 Task: Look for space in Oer-Erkenschwick, Germany from 7th July, 2023 to 14th July, 2023 for 1 adult in price range Rs.6000 to Rs.14000. Place can be shared room with 1  bedroom having 1 bed and 1 bathroom. Property type can be house, flat, guest house, hotel. Amenities needed are: wifi, washing machine. Booking option can be shelf check-in. Required host language is English.
Action: Mouse moved to (399, 81)
Screenshot: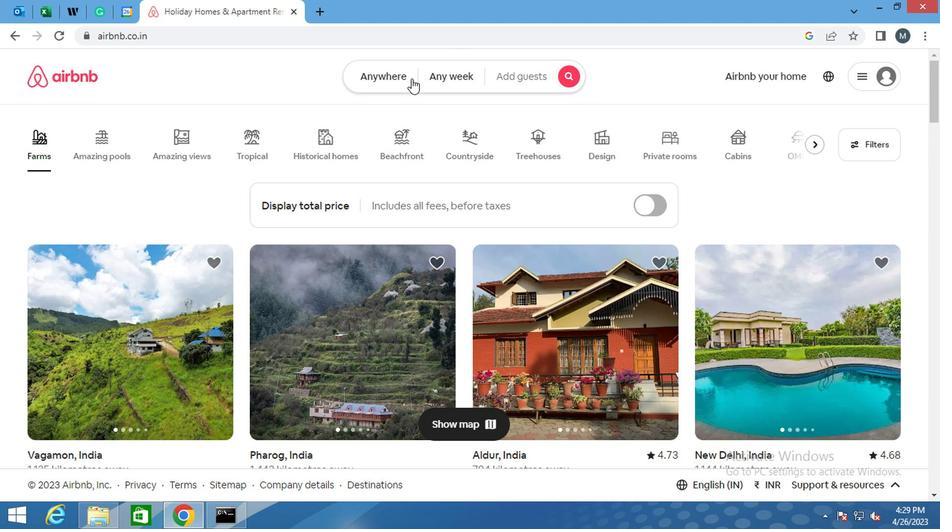 
Action: Mouse pressed left at (399, 81)
Screenshot: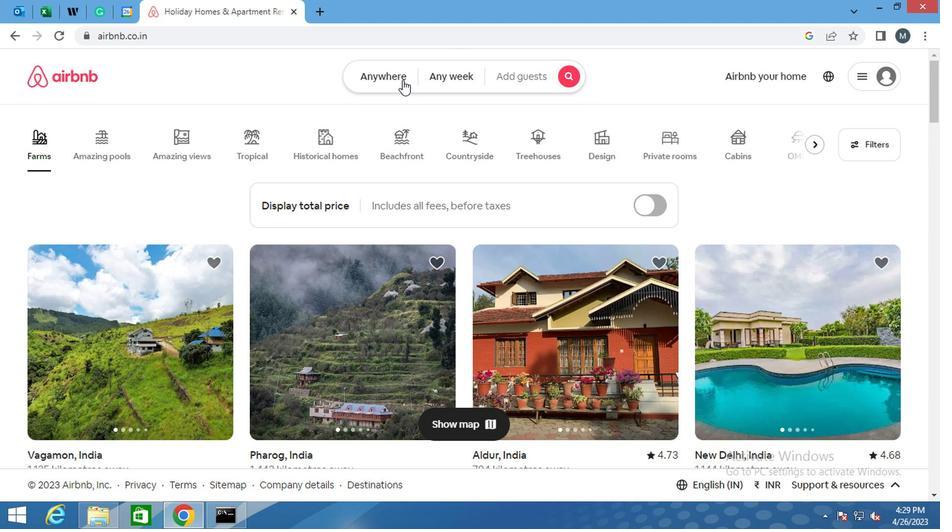 
Action: Mouse moved to (308, 130)
Screenshot: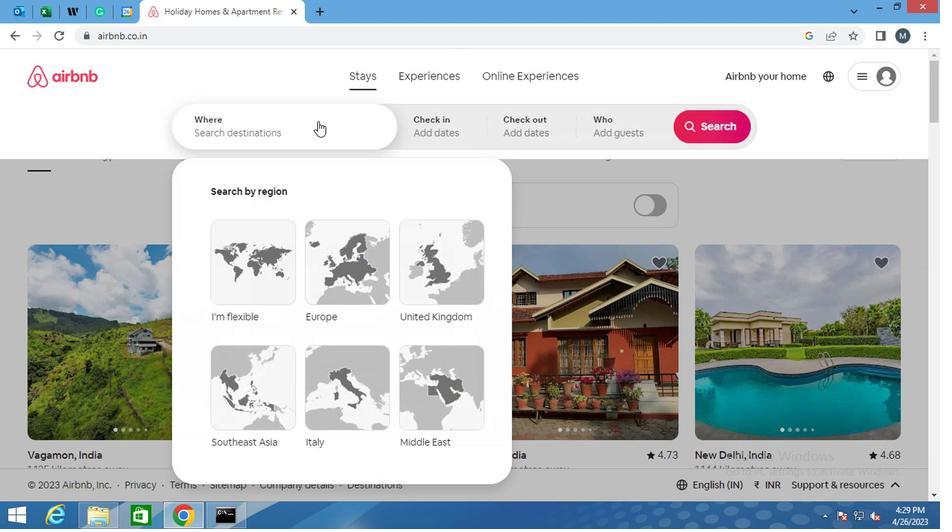 
Action: Mouse pressed left at (308, 130)
Screenshot: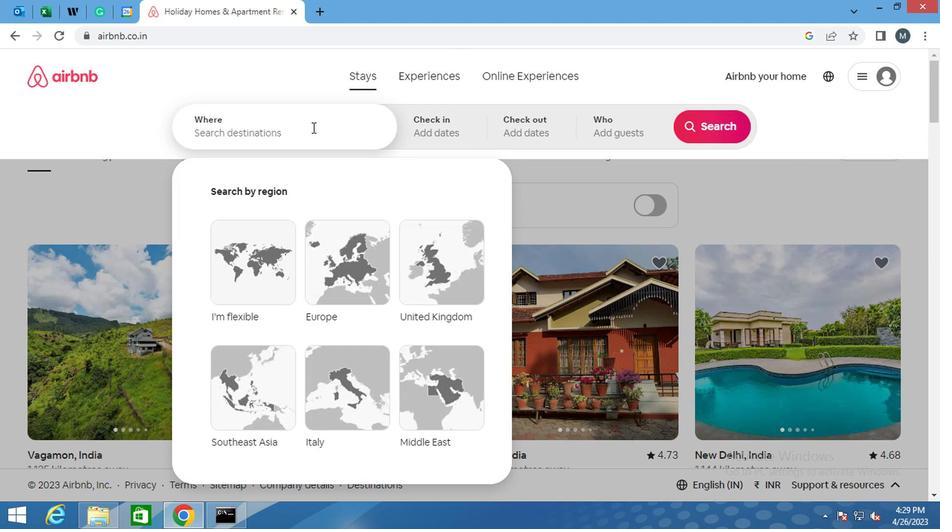 
Action: Mouse moved to (307, 130)
Screenshot: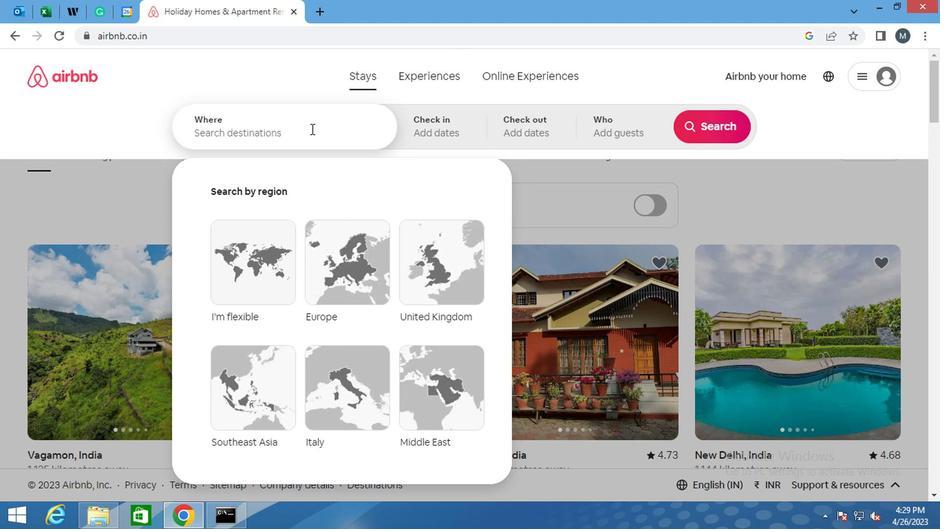 
Action: Key pressed <Key.shift>OER-<Key.shift>ERKENSCHWICK,<Key.space><Key.shift><Key.shift><Key.shift><Key.shift><Key.shift>GER
Screenshot: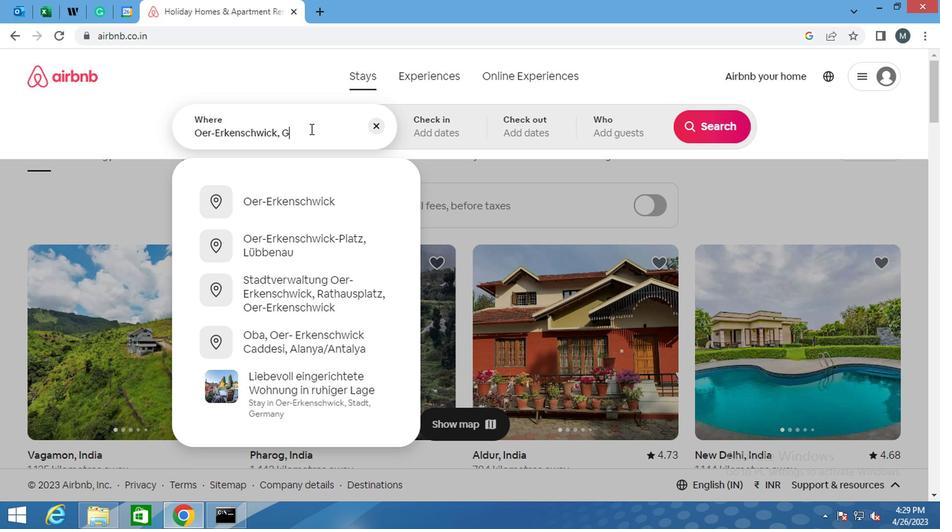 
Action: Mouse moved to (331, 205)
Screenshot: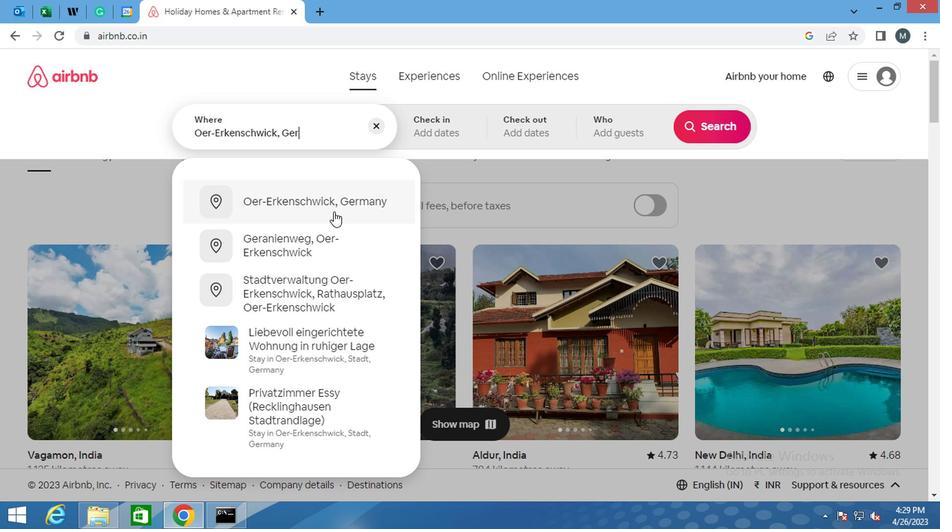 
Action: Mouse pressed left at (331, 205)
Screenshot: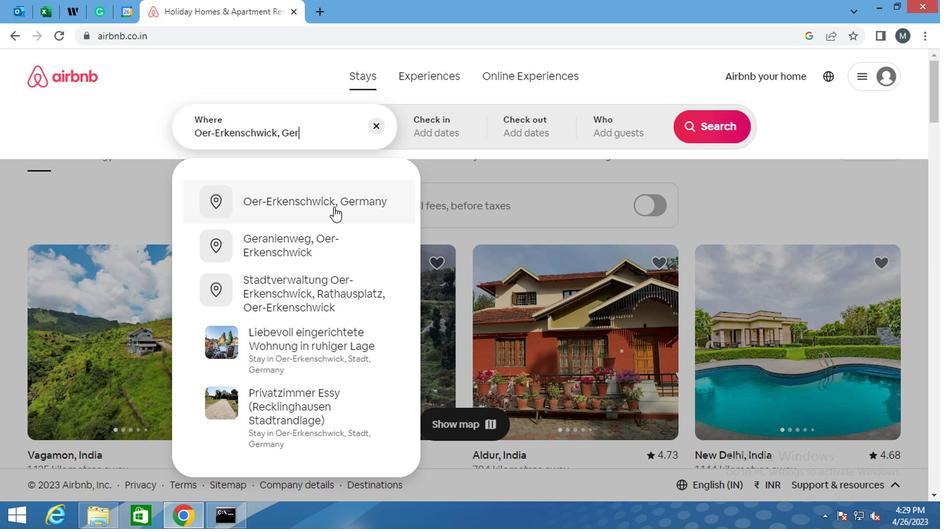 
Action: Mouse moved to (690, 239)
Screenshot: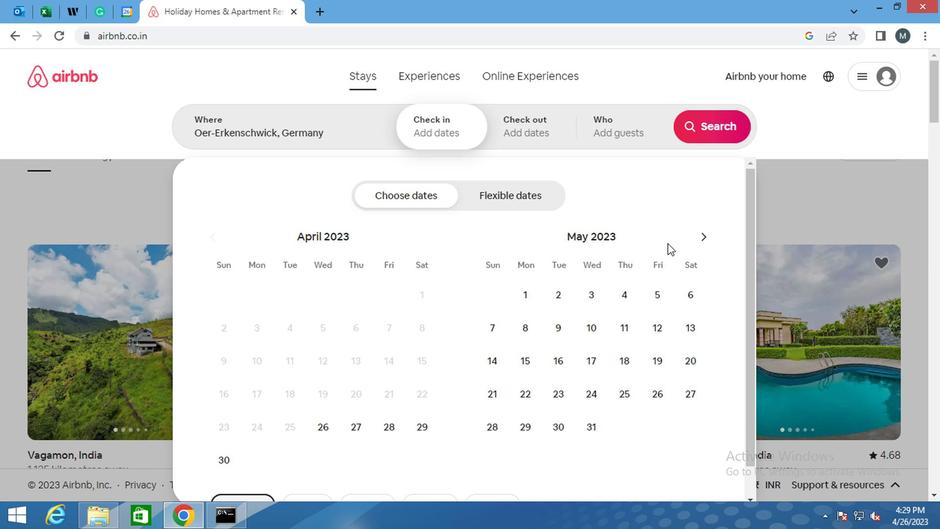 
Action: Mouse pressed left at (690, 239)
Screenshot: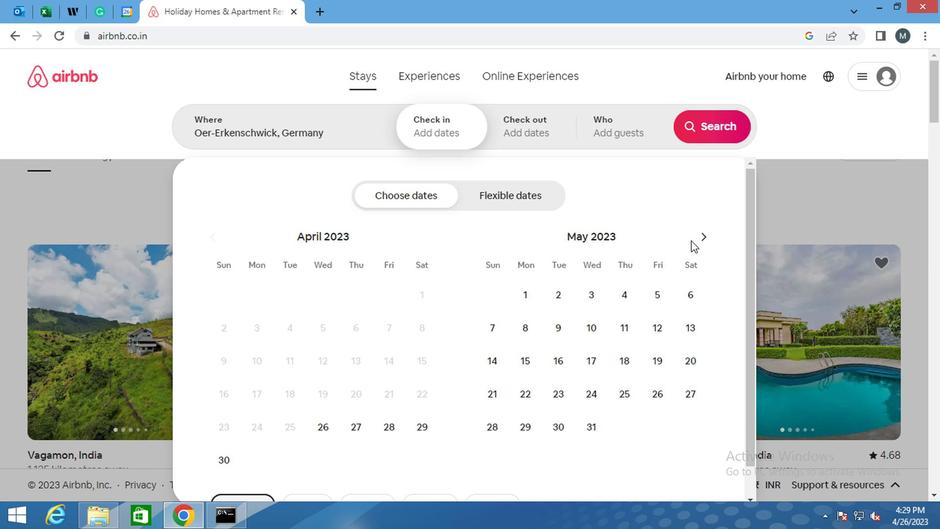 
Action: Mouse moved to (690, 240)
Screenshot: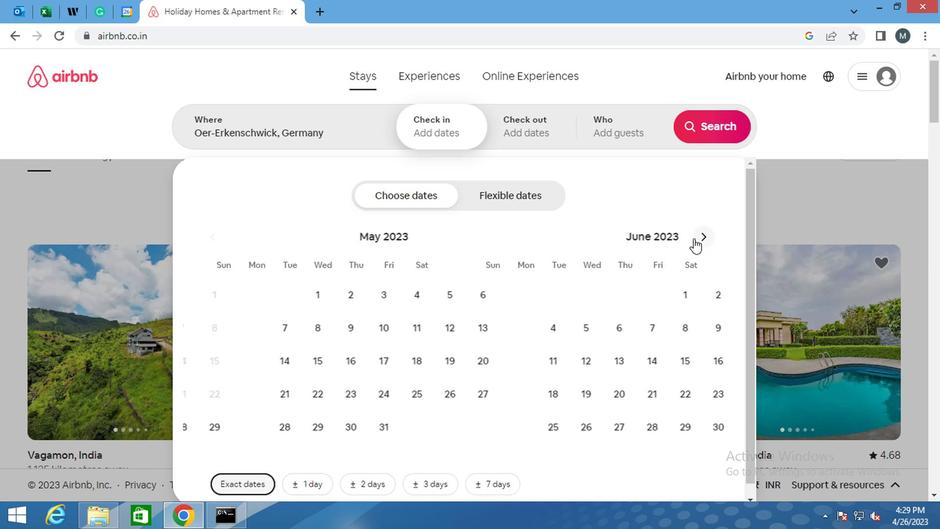 
Action: Mouse pressed left at (690, 240)
Screenshot: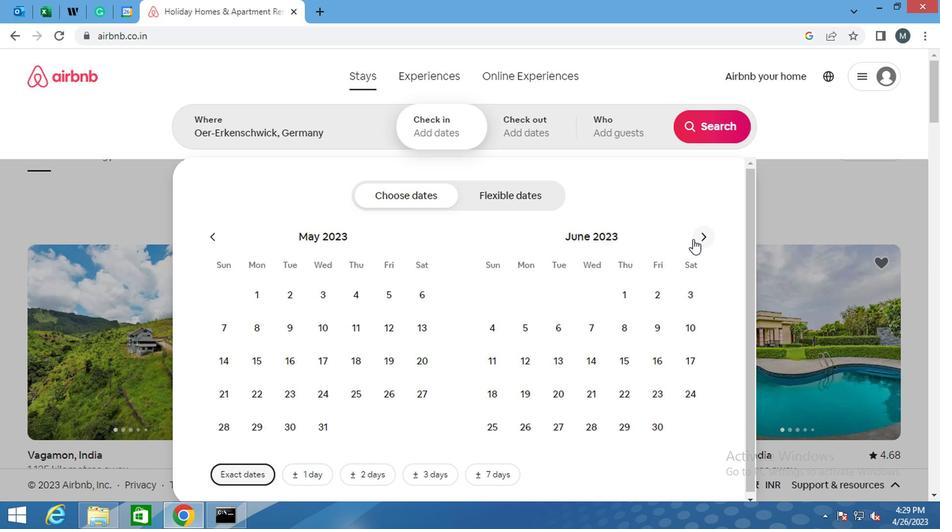 
Action: Mouse moved to (694, 237)
Screenshot: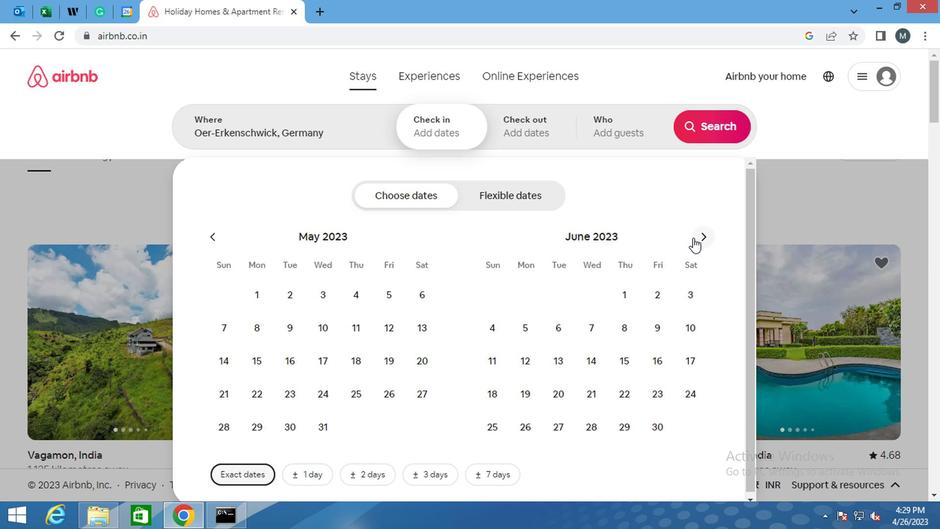 
Action: Mouse pressed left at (694, 237)
Screenshot: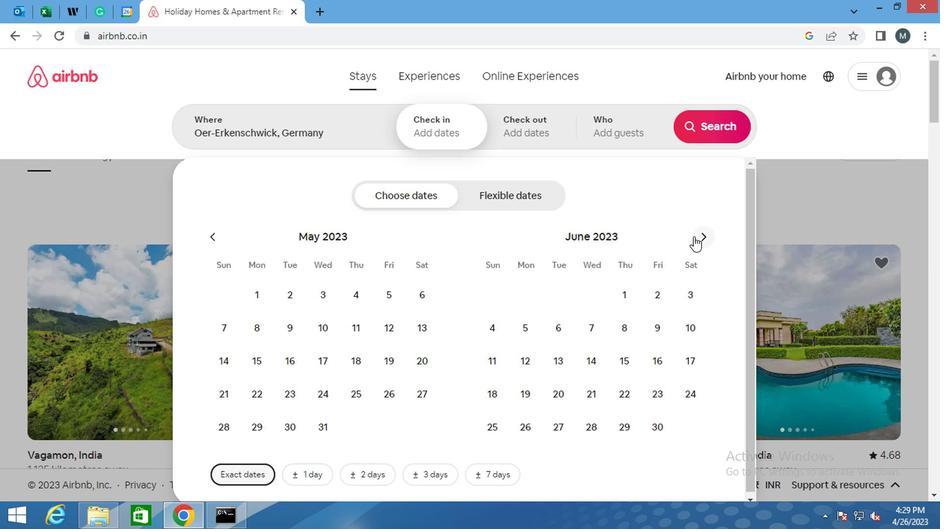 
Action: Mouse moved to (667, 325)
Screenshot: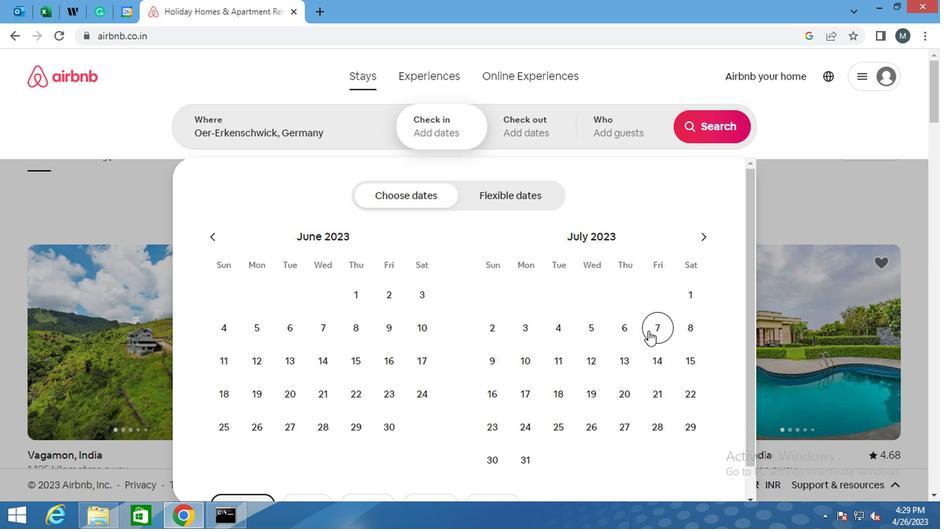 
Action: Mouse pressed left at (667, 325)
Screenshot: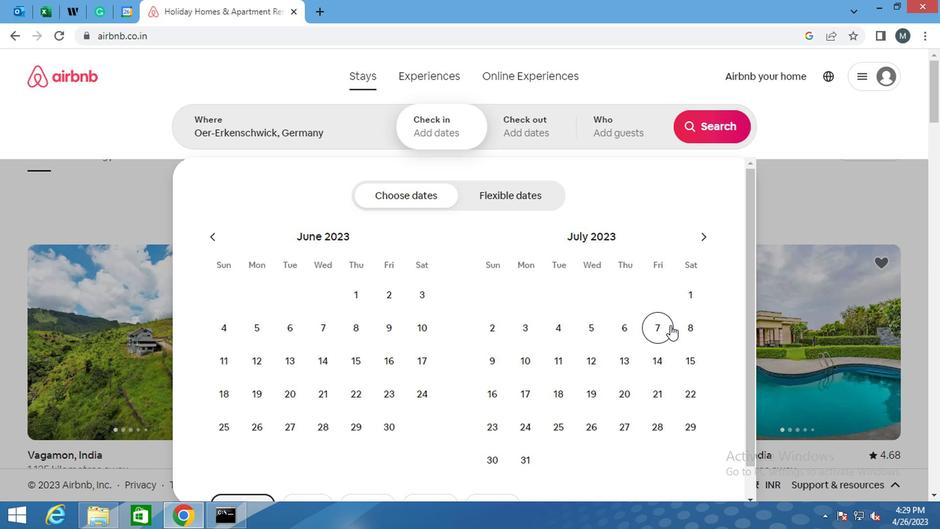 
Action: Mouse moved to (651, 357)
Screenshot: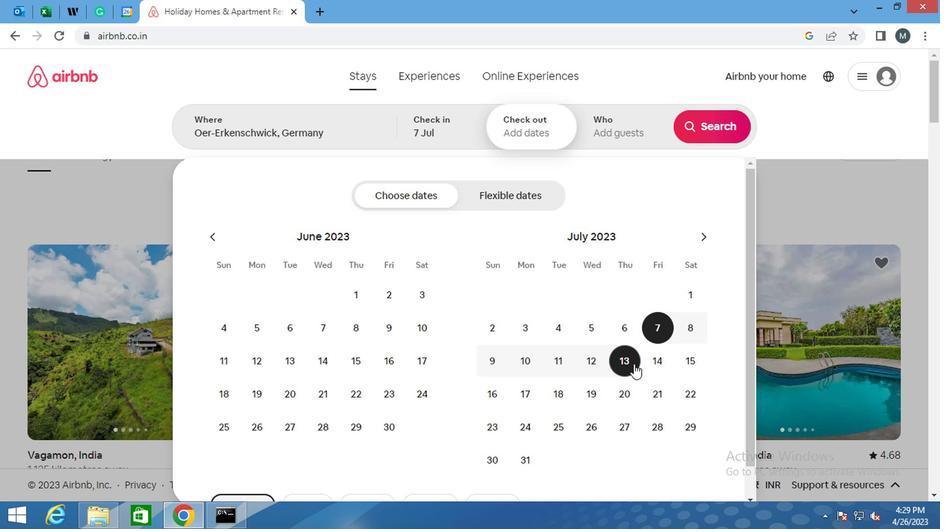 
Action: Mouse pressed left at (651, 357)
Screenshot: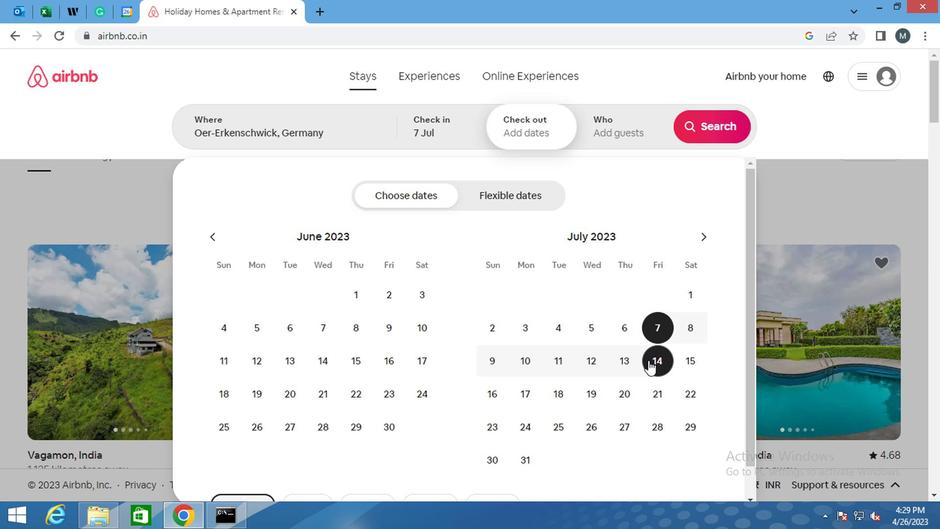 
Action: Mouse moved to (625, 124)
Screenshot: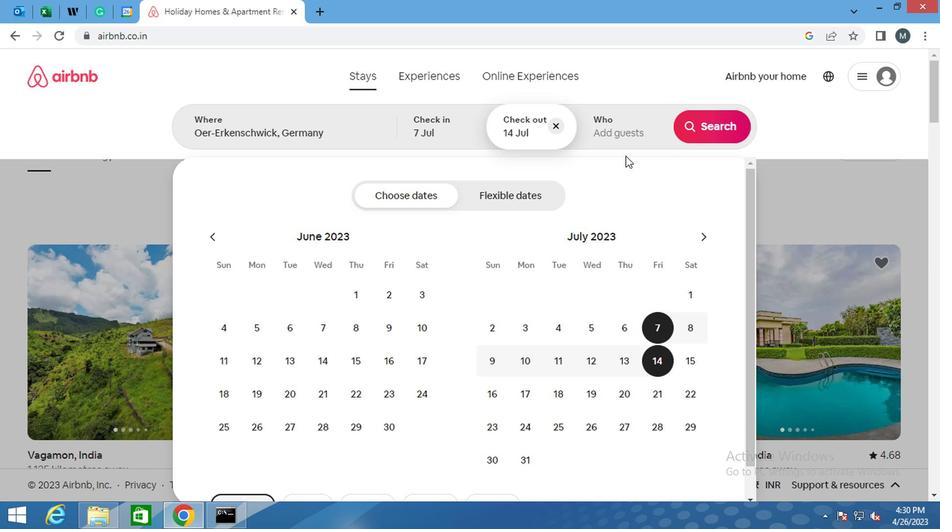 
Action: Mouse pressed left at (625, 124)
Screenshot: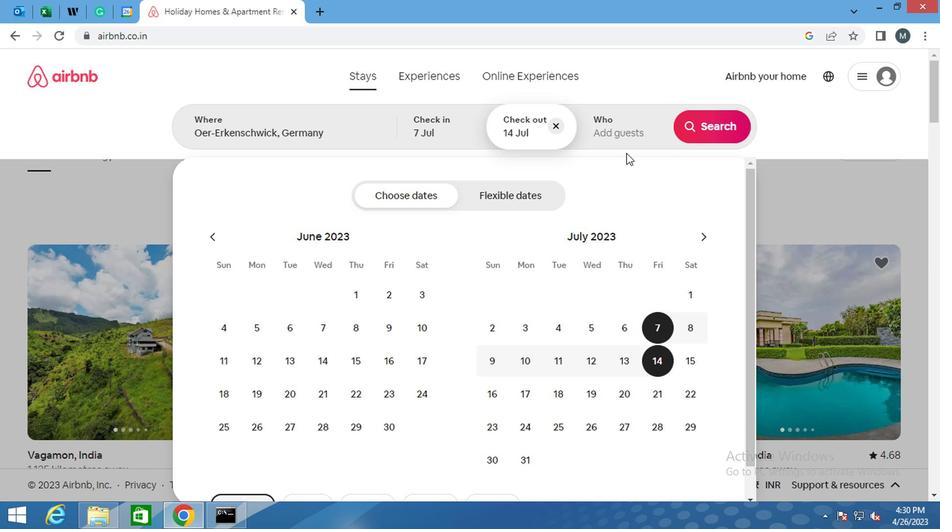 
Action: Mouse moved to (704, 198)
Screenshot: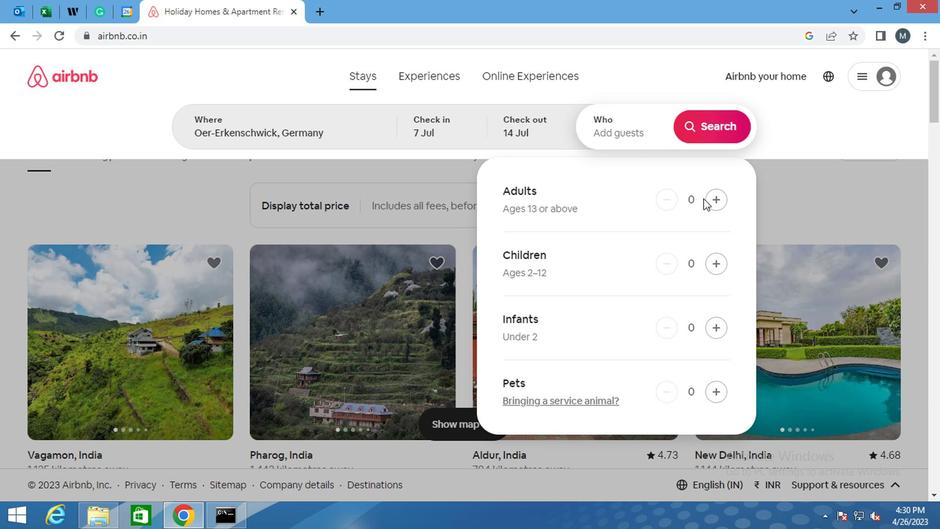 
Action: Mouse pressed left at (704, 198)
Screenshot: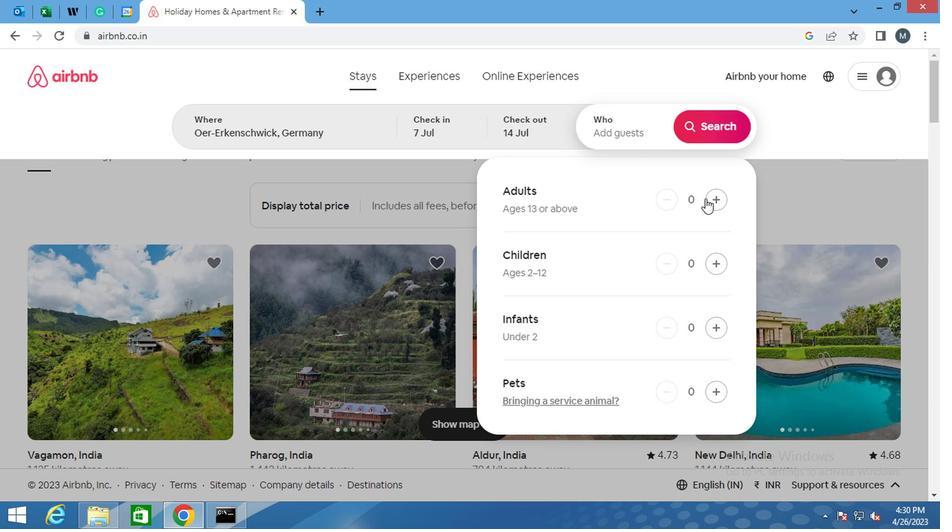 
Action: Mouse moved to (709, 132)
Screenshot: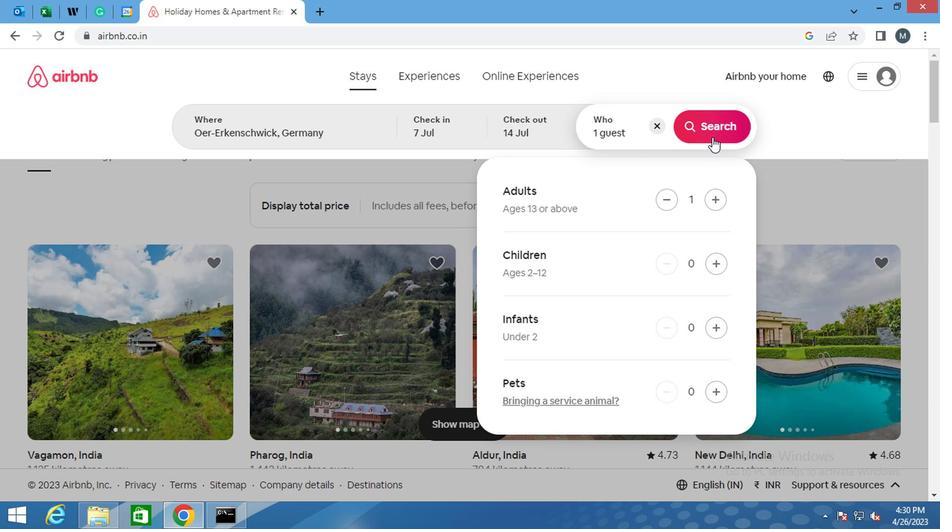 
Action: Mouse pressed left at (709, 132)
Screenshot: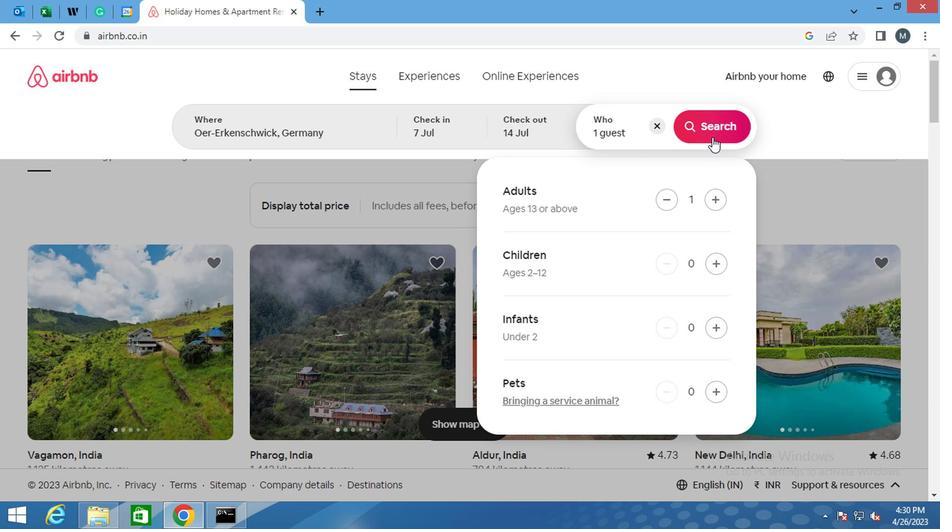 
Action: Mouse moved to (875, 144)
Screenshot: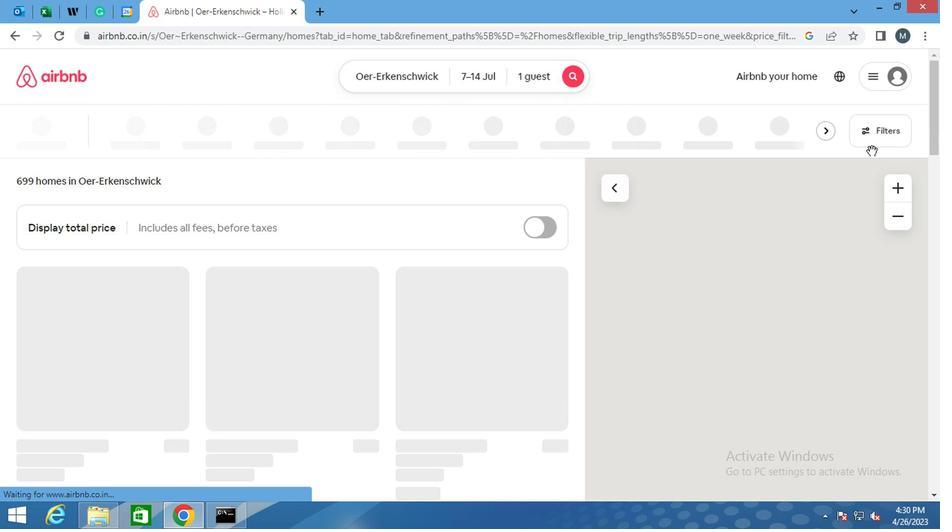 
Action: Mouse pressed left at (875, 144)
Screenshot: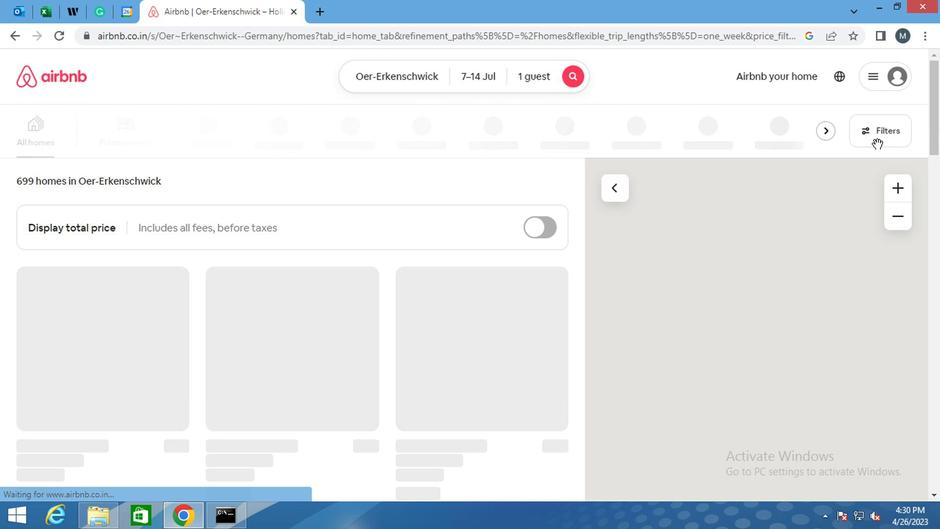 
Action: Mouse moved to (341, 313)
Screenshot: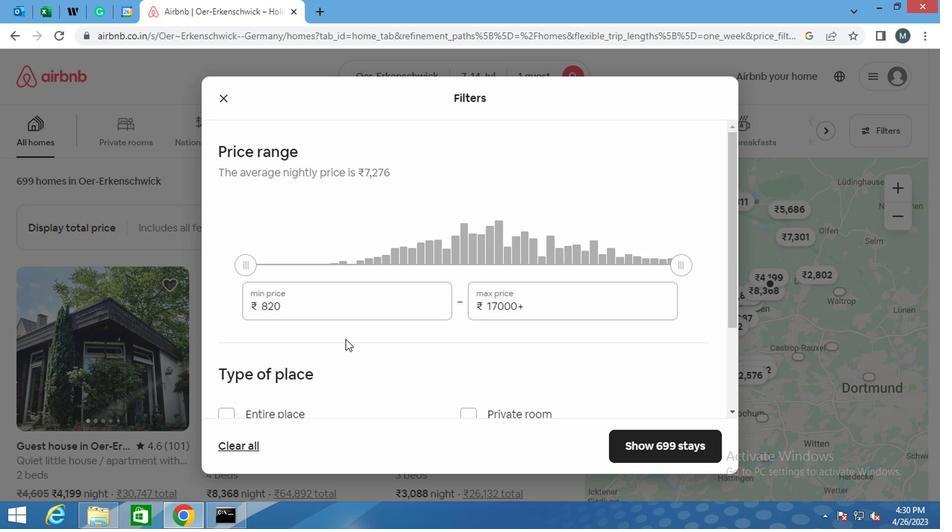 
Action: Mouse pressed left at (341, 313)
Screenshot: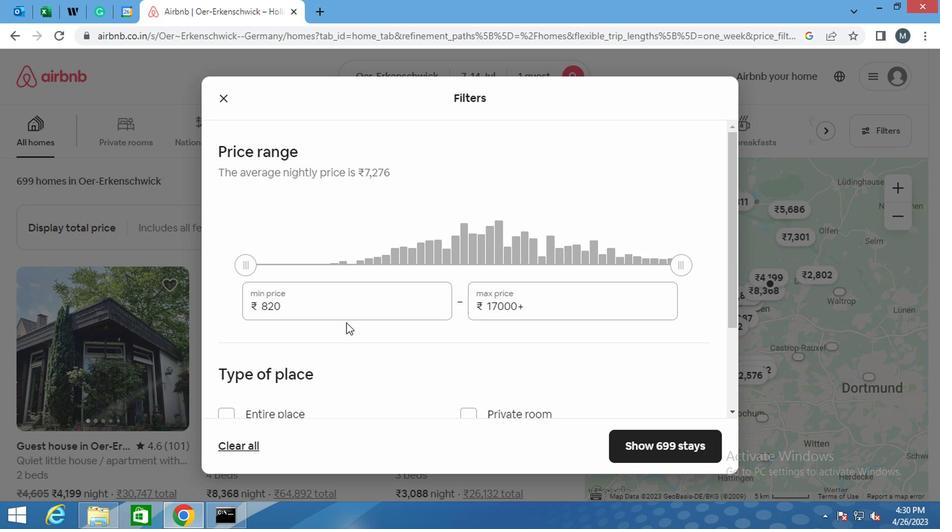 
Action: Key pressed <Key.backspace>
Screenshot: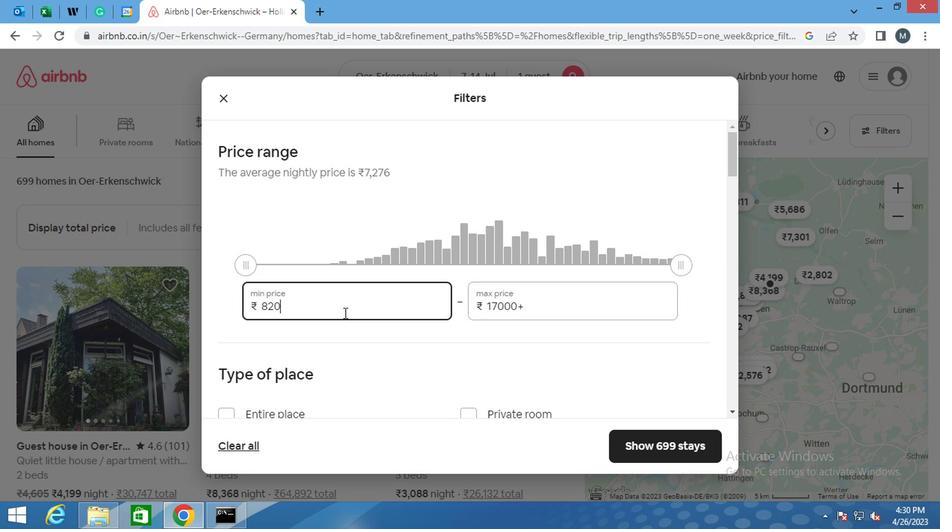 
Action: Mouse moved to (340, 313)
Screenshot: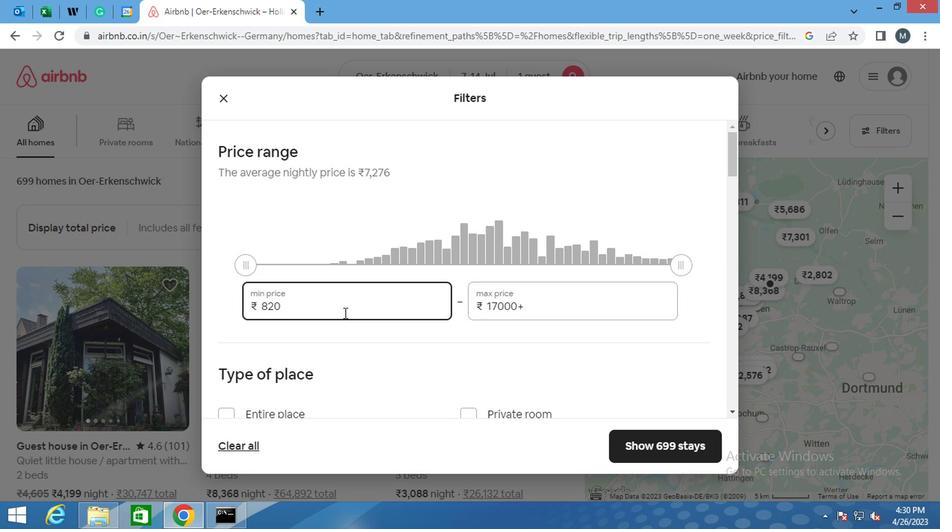 
Action: Key pressed <Key.backspace>
Screenshot: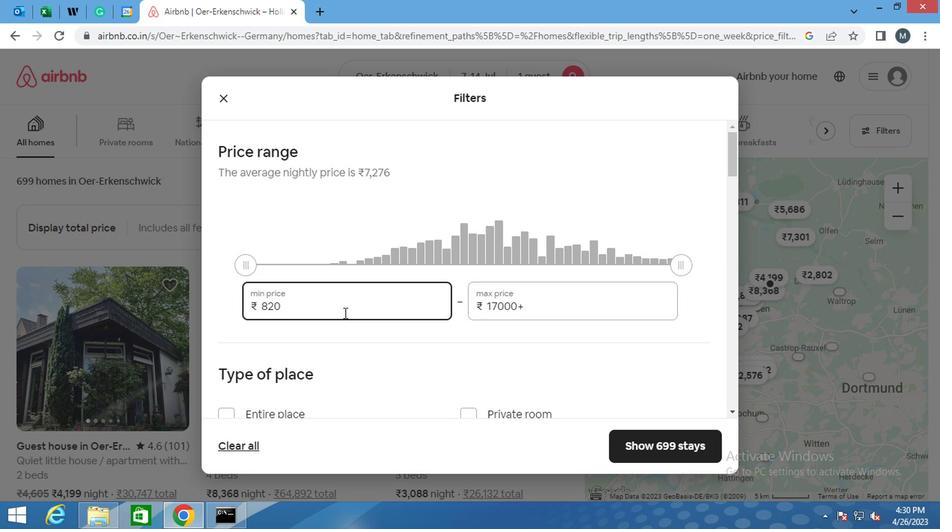 
Action: Mouse moved to (340, 316)
Screenshot: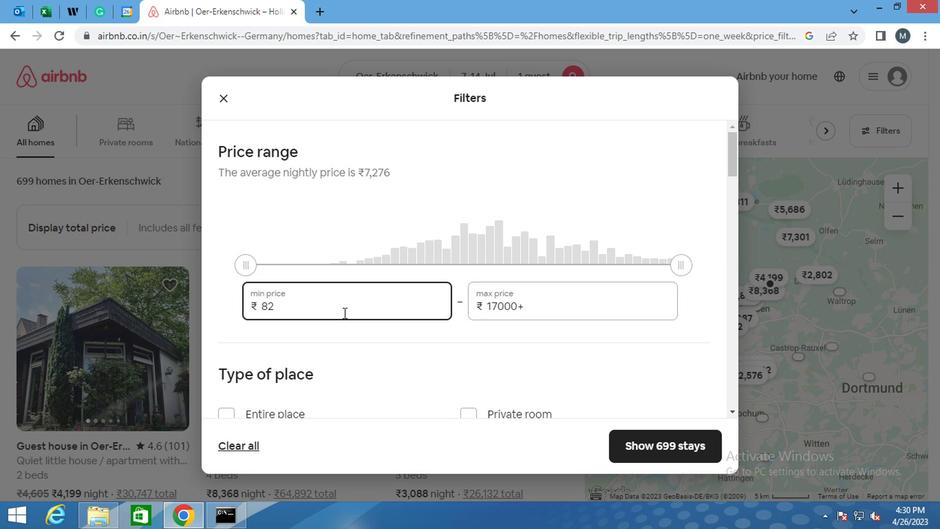 
Action: Key pressed <Key.backspace>
Screenshot: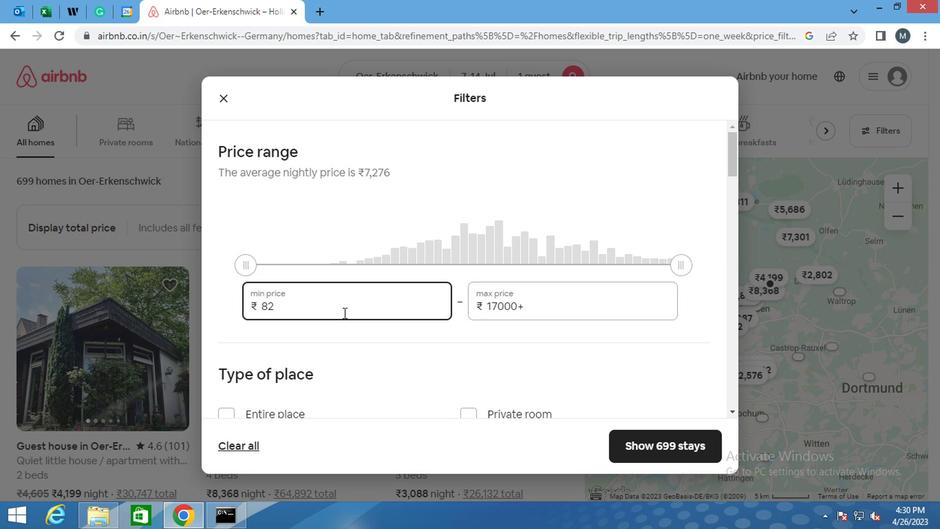 
Action: Mouse moved to (340, 320)
Screenshot: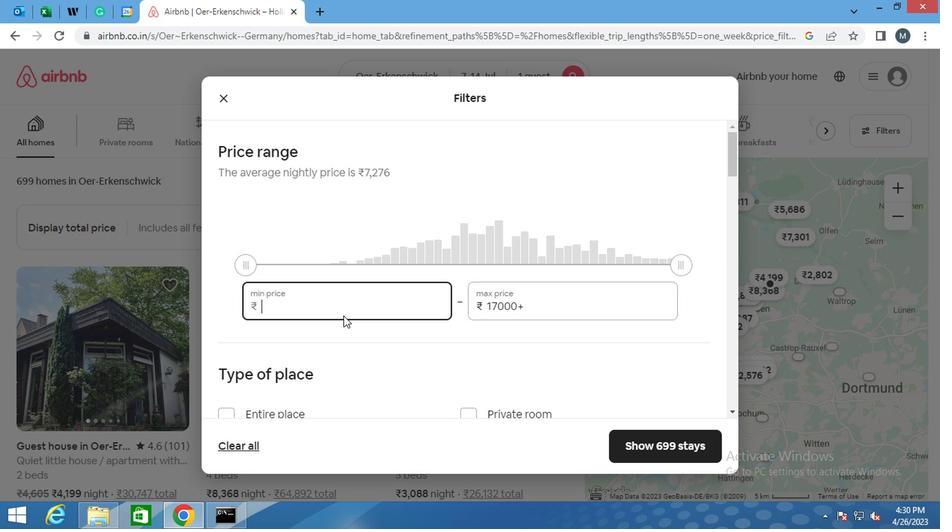 
Action: Key pressed 600
Screenshot: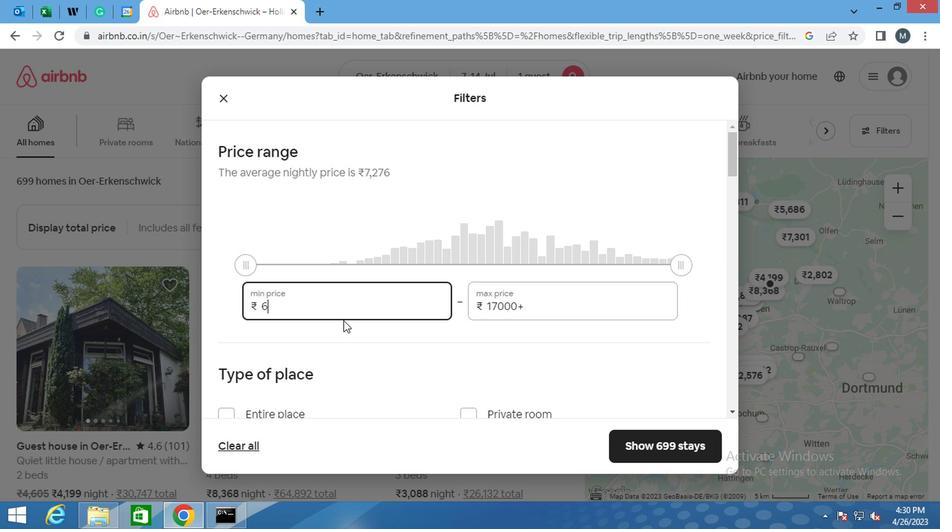 
Action: Mouse moved to (357, 322)
Screenshot: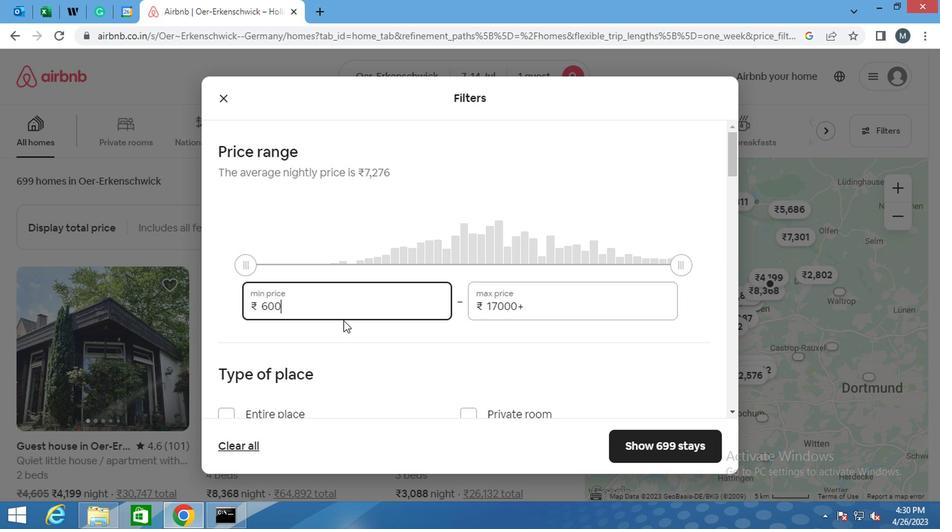 
Action: Key pressed 0
Screenshot: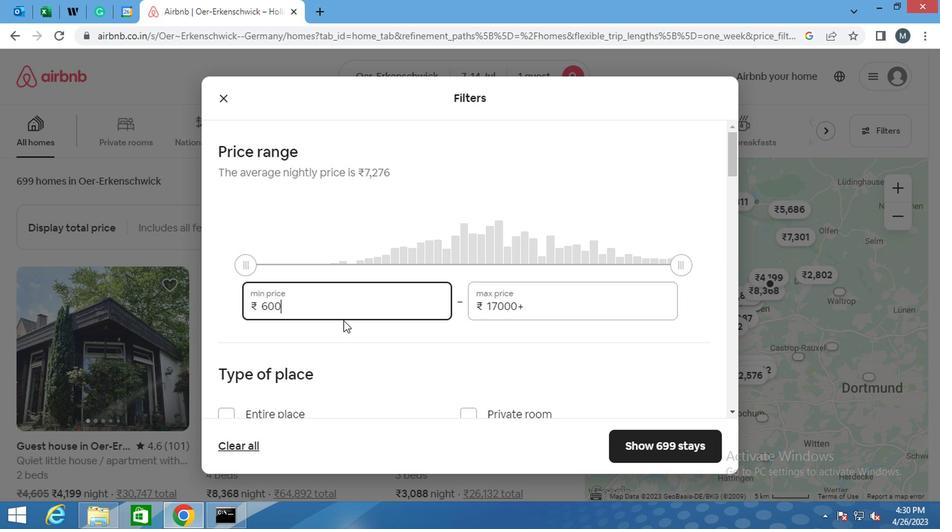 
Action: Mouse moved to (562, 309)
Screenshot: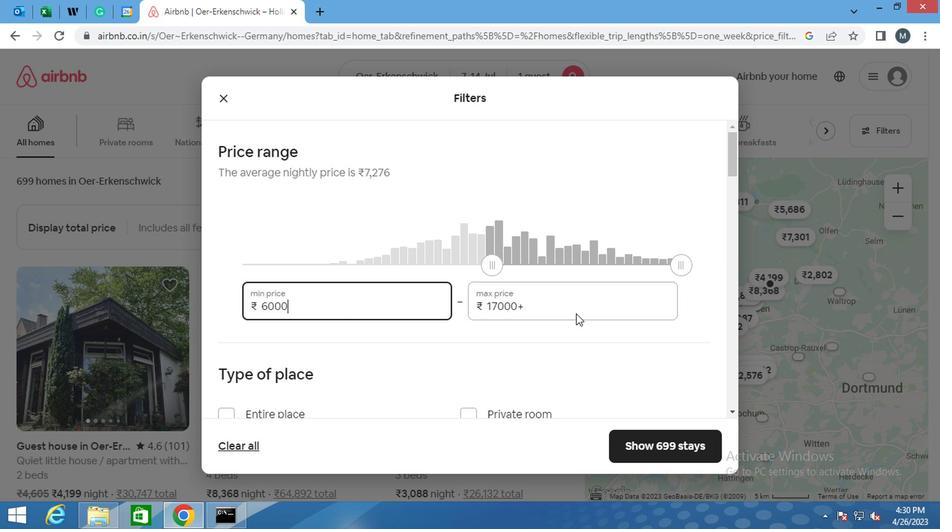 
Action: Mouse pressed left at (562, 309)
Screenshot: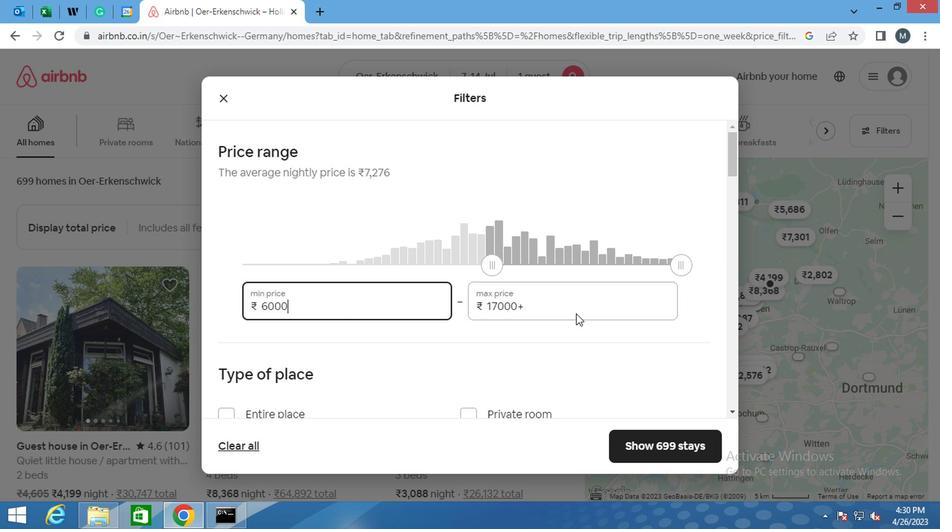 
Action: Mouse moved to (558, 309)
Screenshot: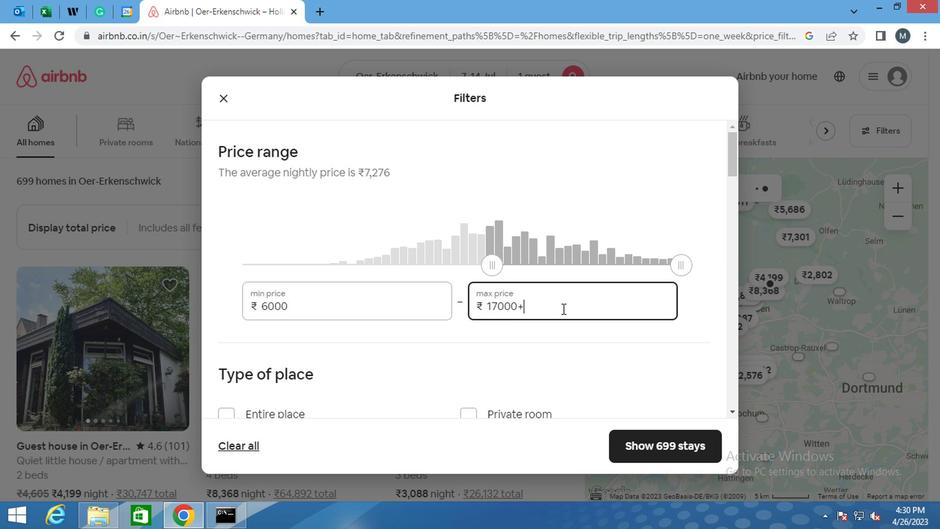 
Action: Key pressed <Key.backspace>
Screenshot: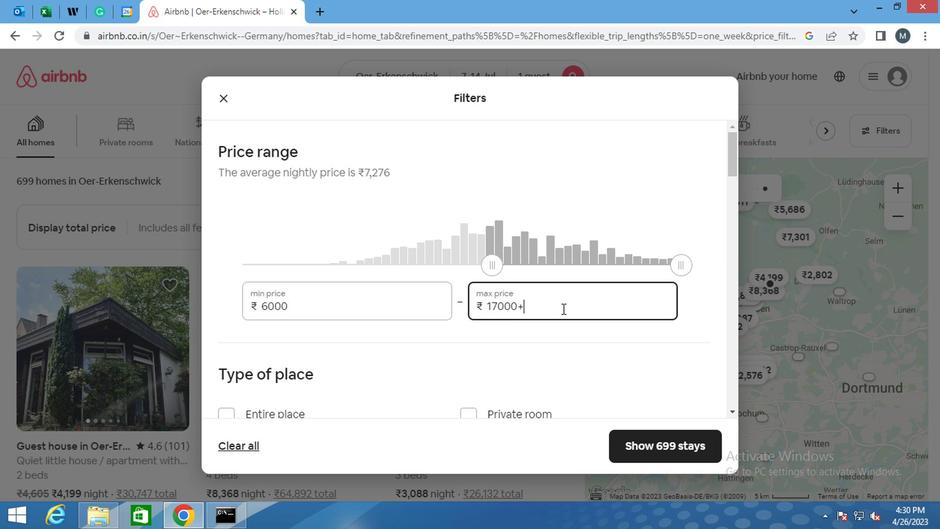 
Action: Mouse moved to (550, 312)
Screenshot: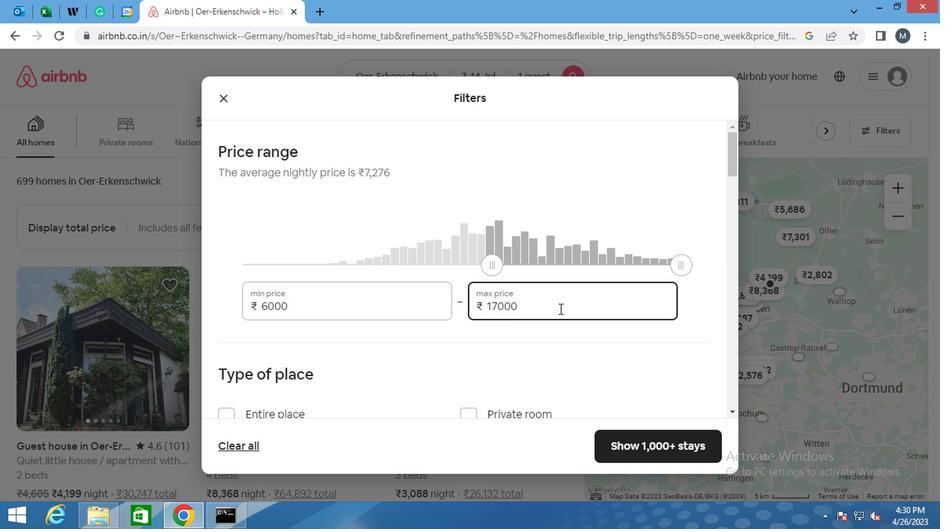 
Action: Key pressed <Key.backspace><Key.backspace><Key.backspace><Key.backspace><Key.backspace>
Screenshot: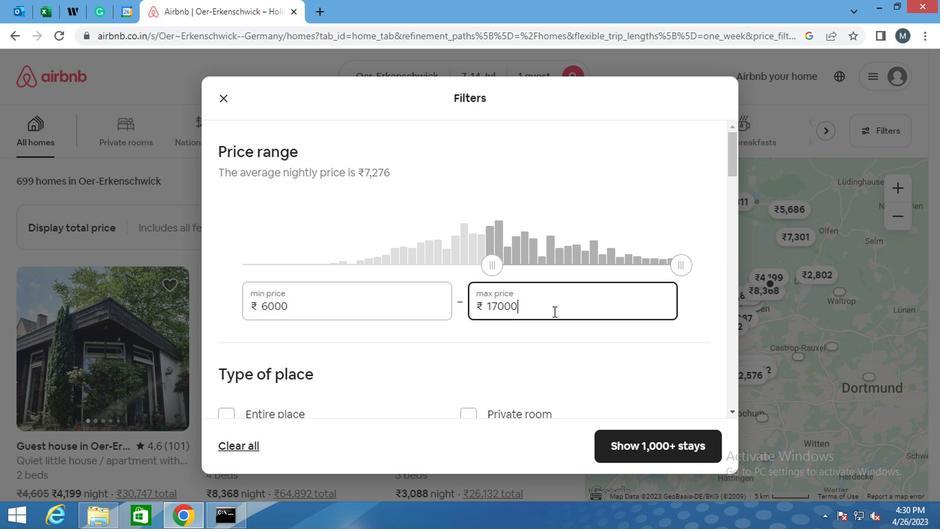
Action: Mouse moved to (546, 312)
Screenshot: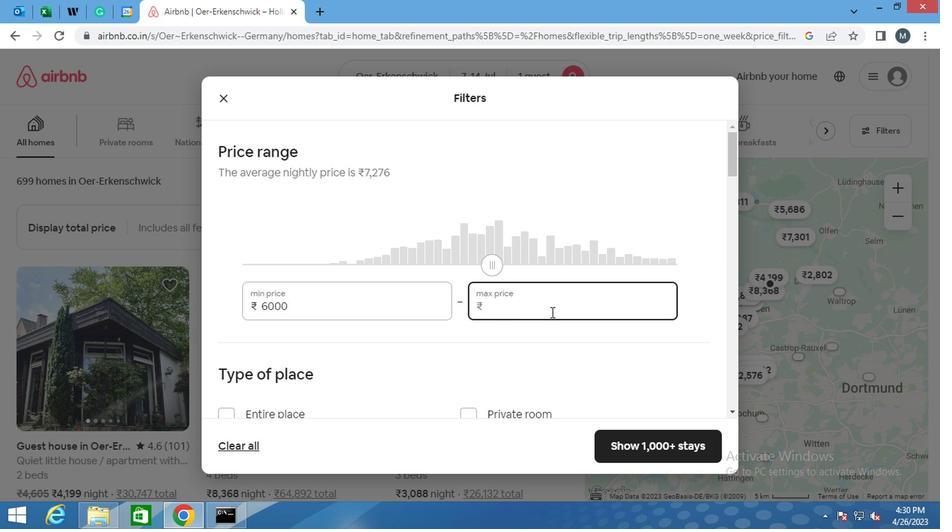 
Action: Key pressed 1
Screenshot: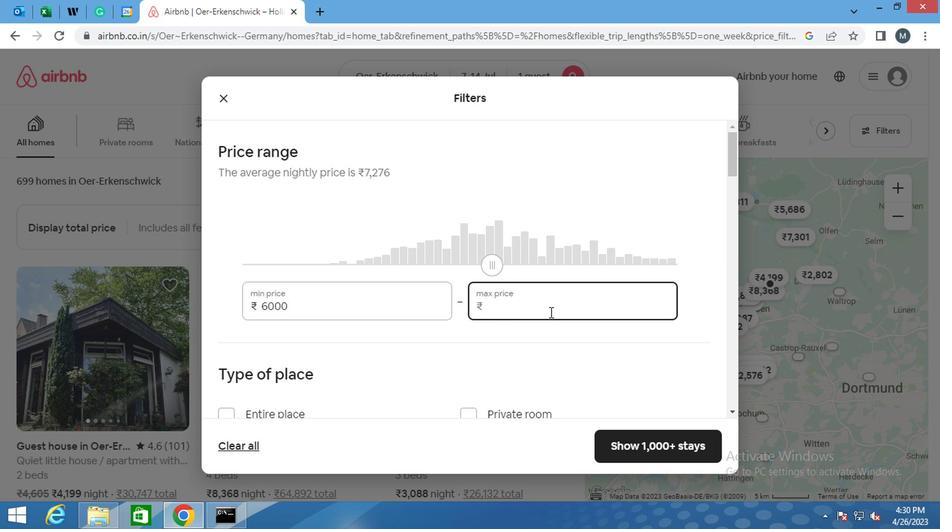 
Action: Mouse moved to (544, 314)
Screenshot: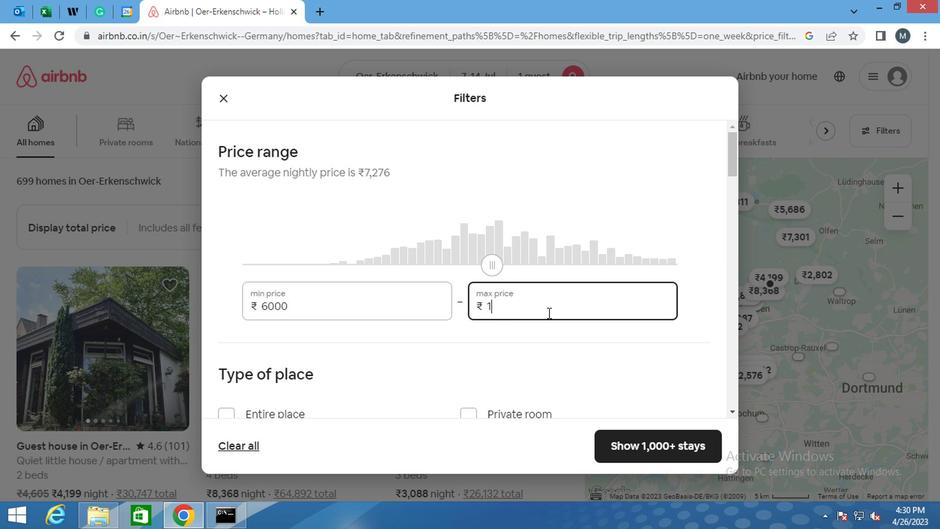 
Action: Key pressed 4
Screenshot: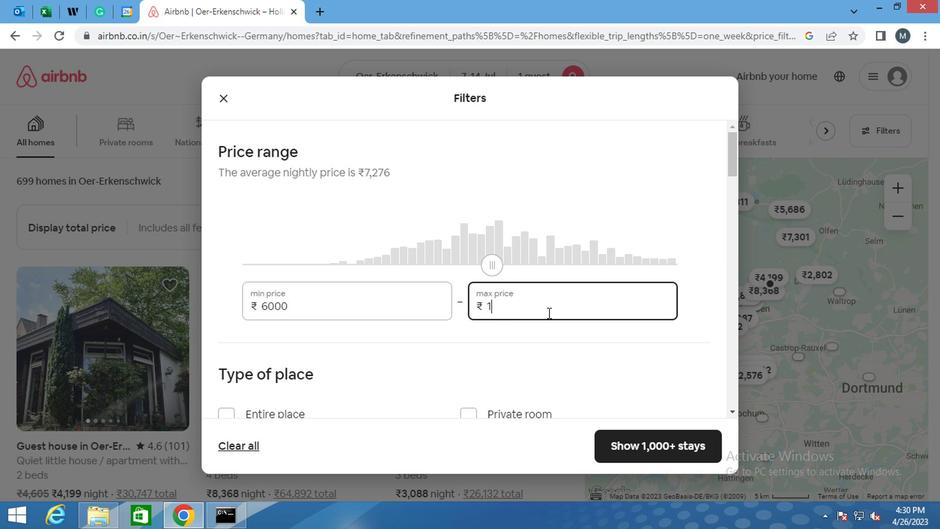 
Action: Mouse moved to (543, 314)
Screenshot: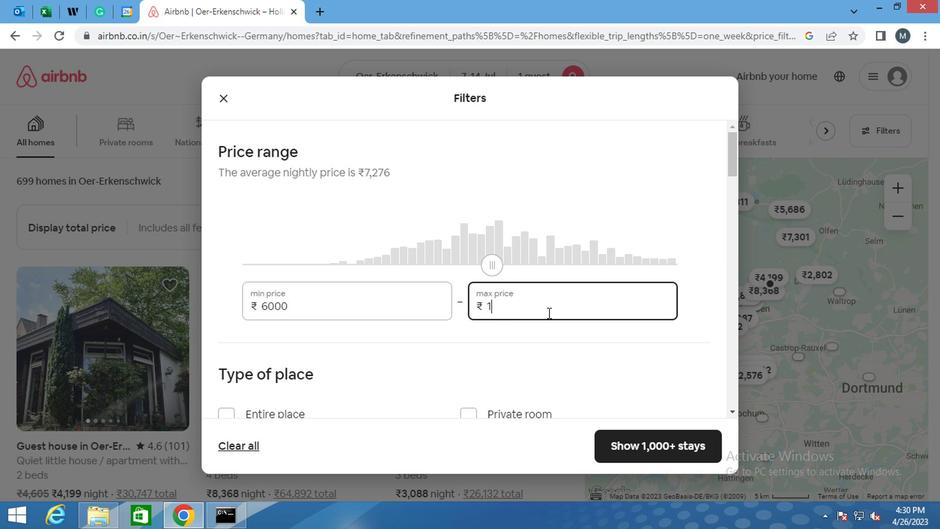 
Action: Key pressed 000
Screenshot: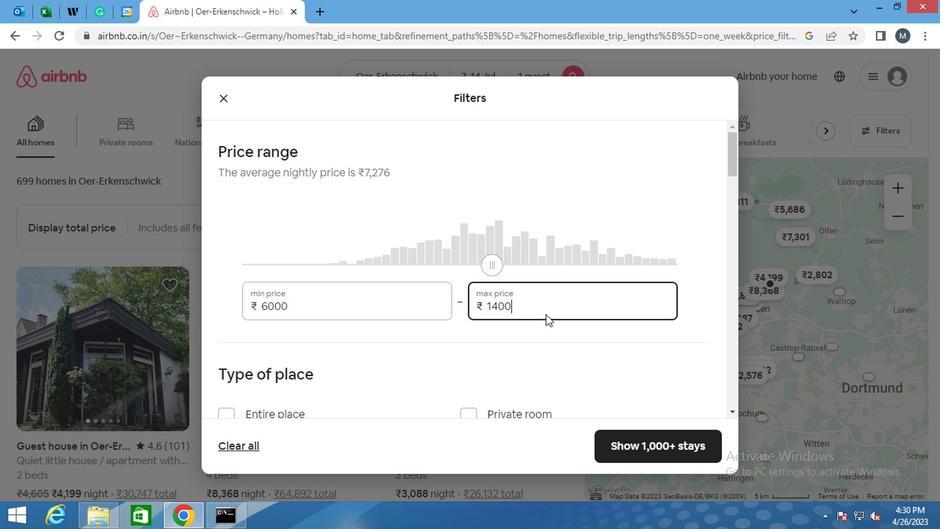 
Action: Mouse moved to (384, 302)
Screenshot: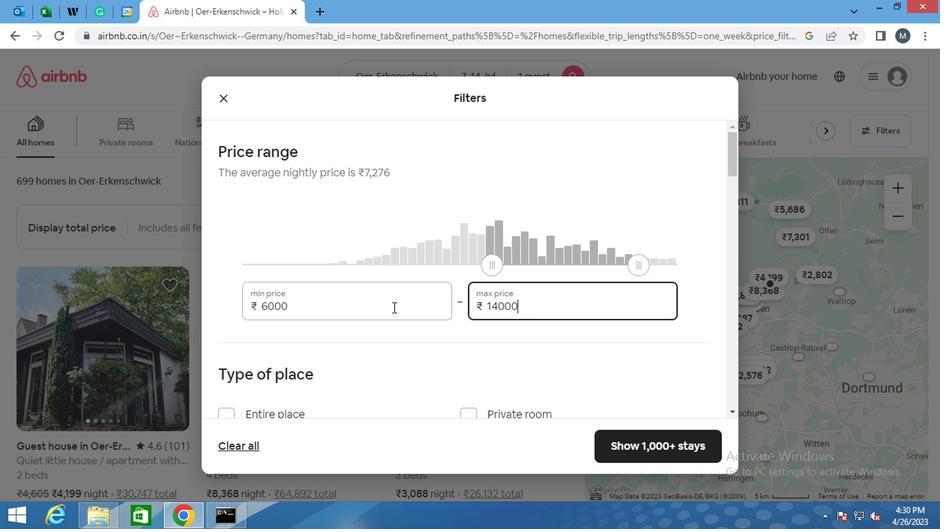 
Action: Mouse scrolled (384, 301) with delta (0, 0)
Screenshot: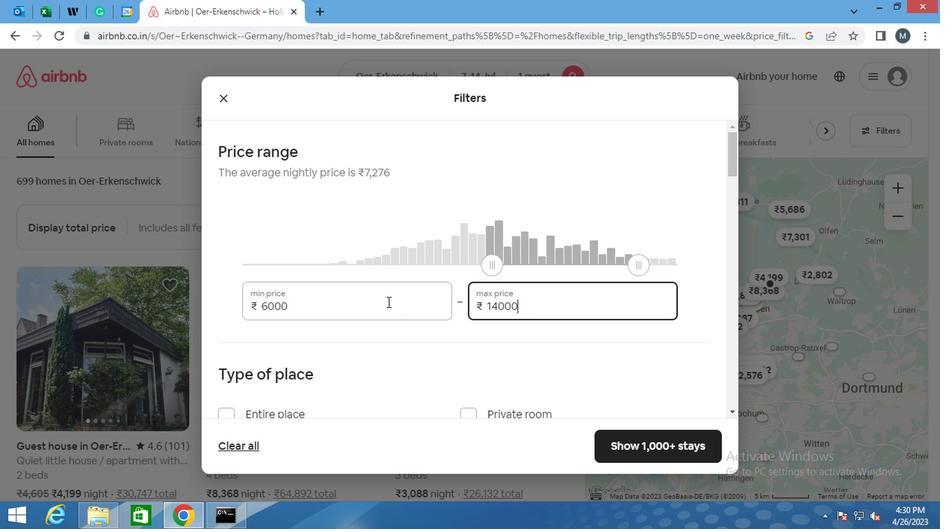 
Action: Mouse scrolled (384, 301) with delta (0, 0)
Screenshot: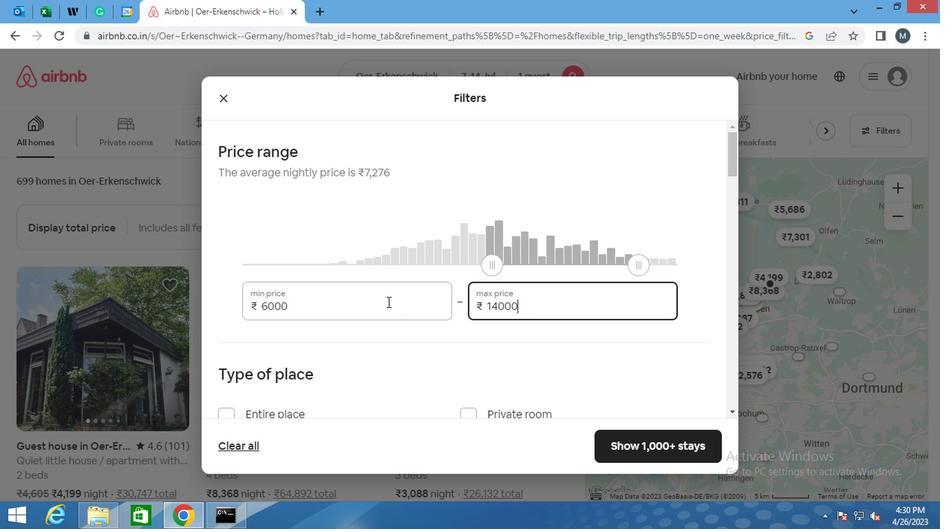 
Action: Mouse moved to (338, 307)
Screenshot: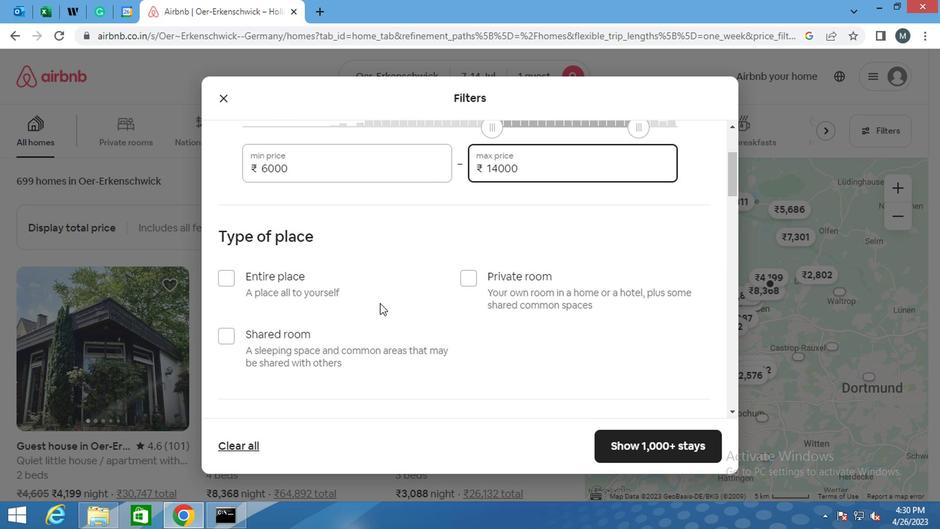 
Action: Mouse scrolled (338, 306) with delta (0, 0)
Screenshot: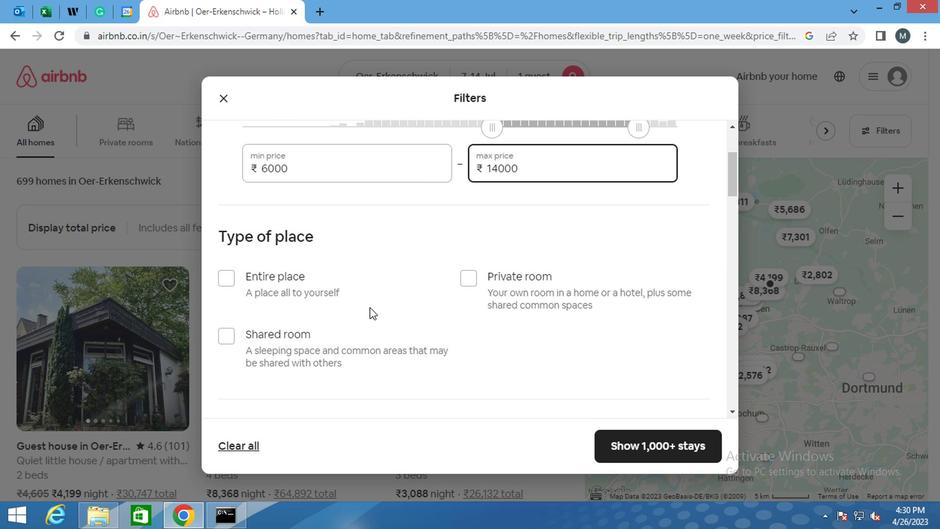 
Action: Mouse moved to (220, 268)
Screenshot: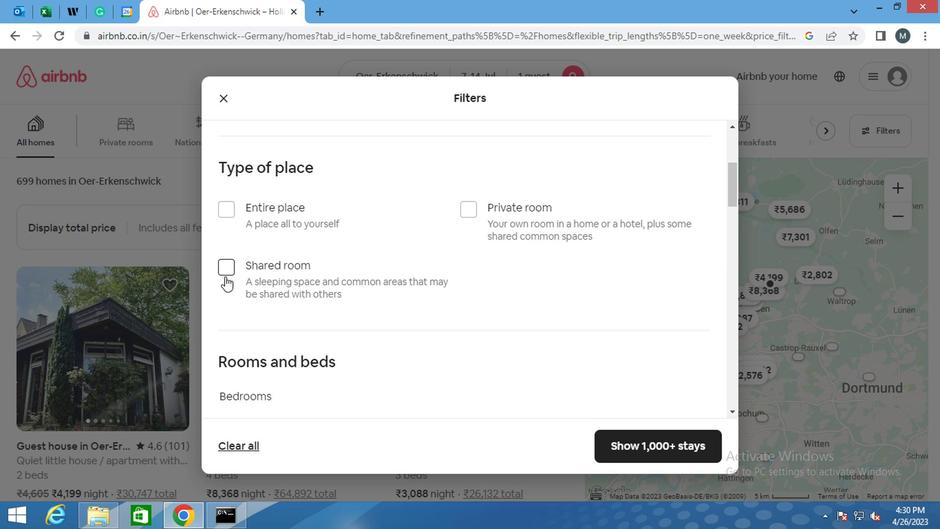 
Action: Mouse pressed left at (220, 268)
Screenshot: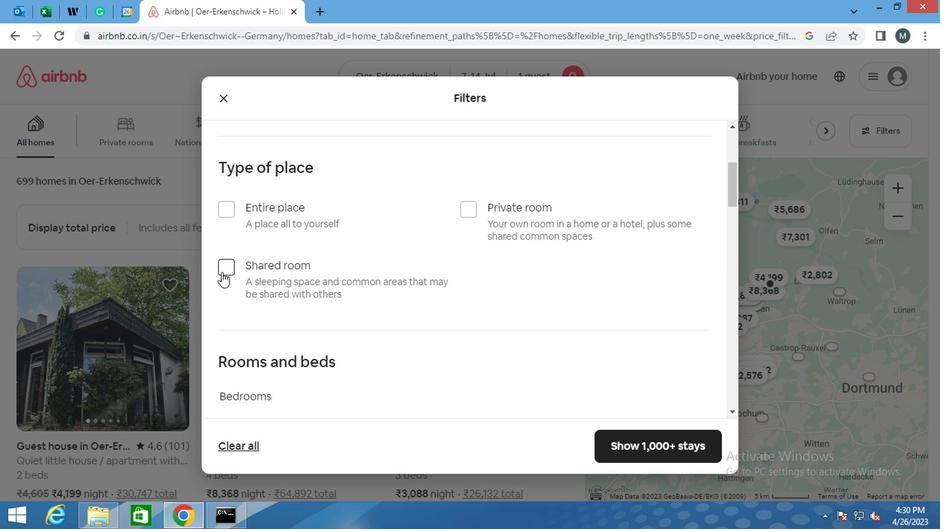 
Action: Mouse moved to (274, 255)
Screenshot: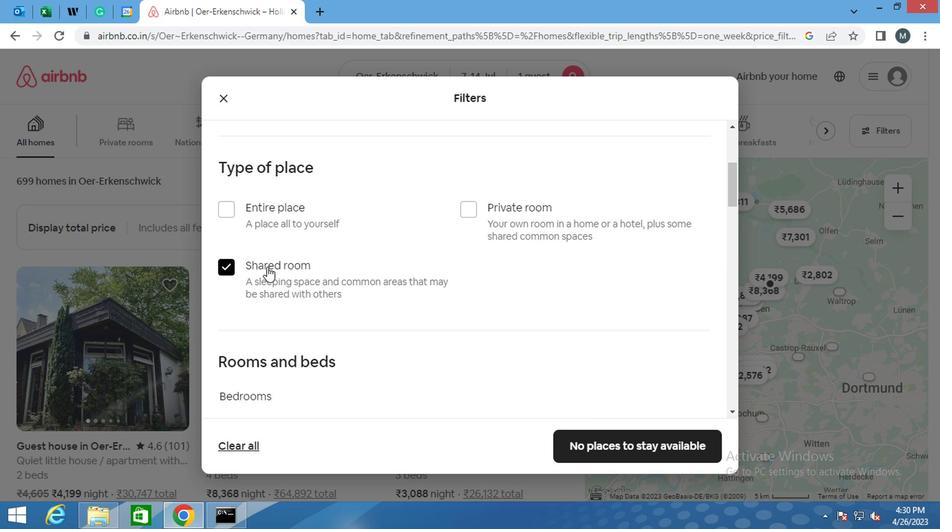 
Action: Mouse scrolled (274, 254) with delta (0, 0)
Screenshot: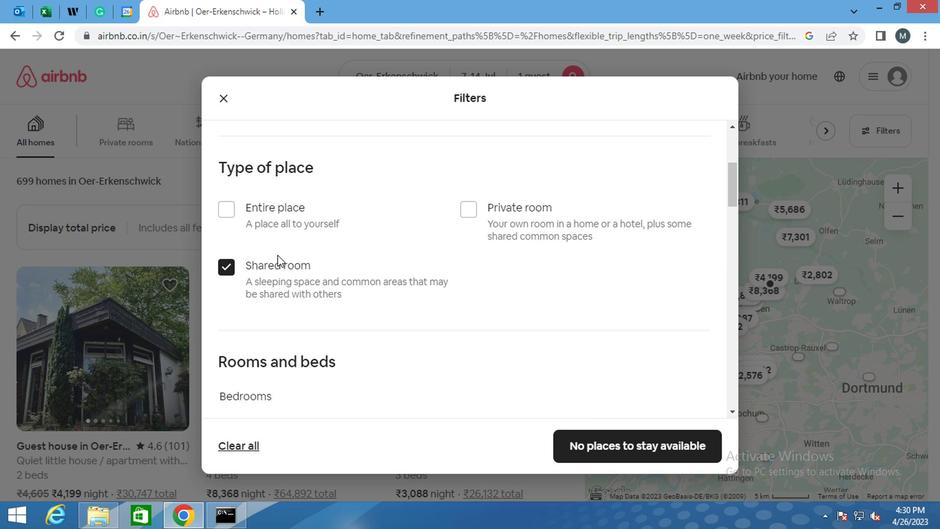 
Action: Mouse scrolled (274, 254) with delta (0, 0)
Screenshot: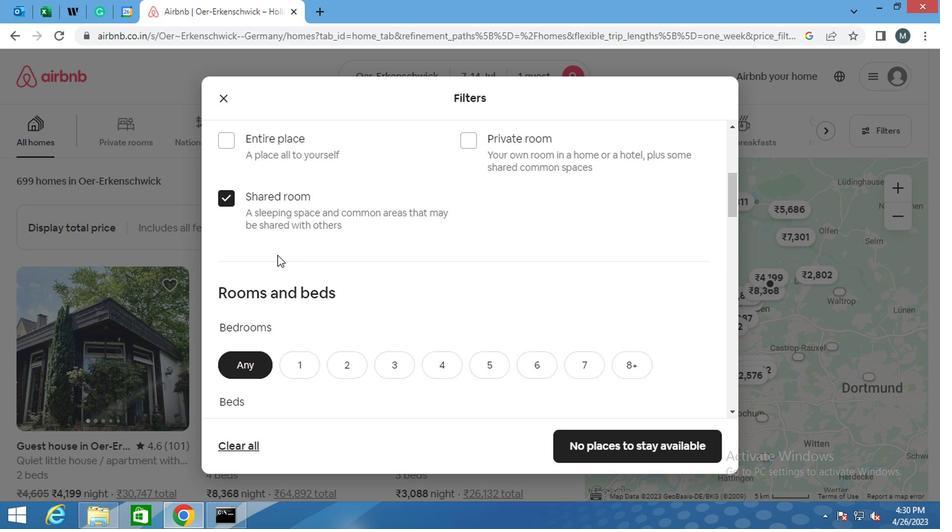 
Action: Mouse scrolled (274, 254) with delta (0, 0)
Screenshot: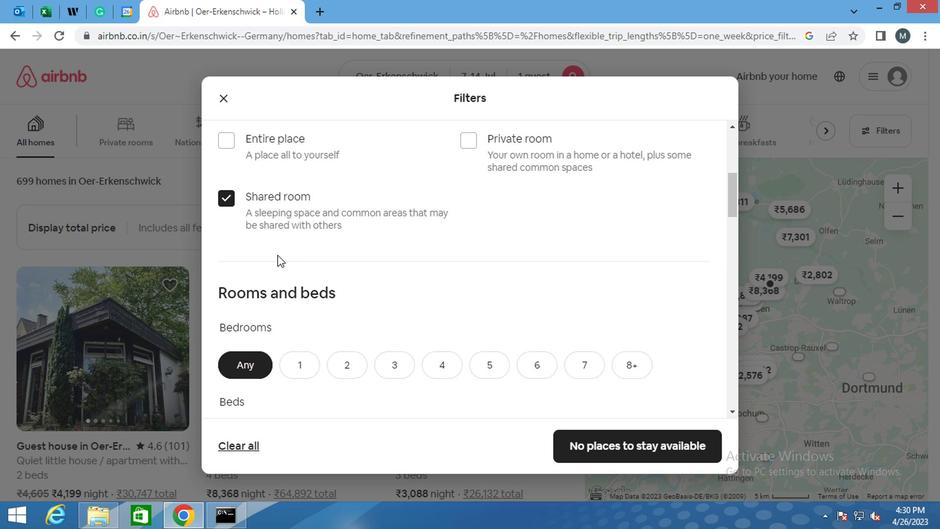 
Action: Mouse moved to (293, 233)
Screenshot: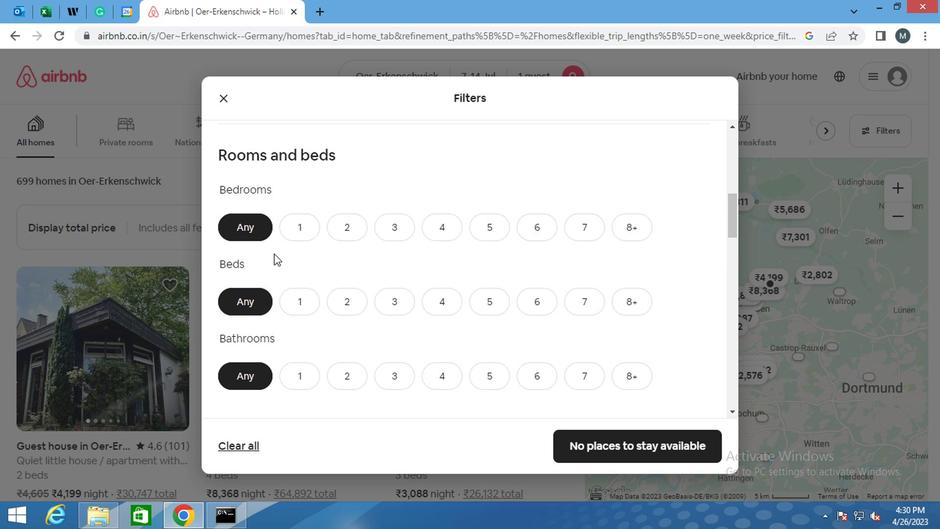 
Action: Mouse pressed left at (293, 233)
Screenshot: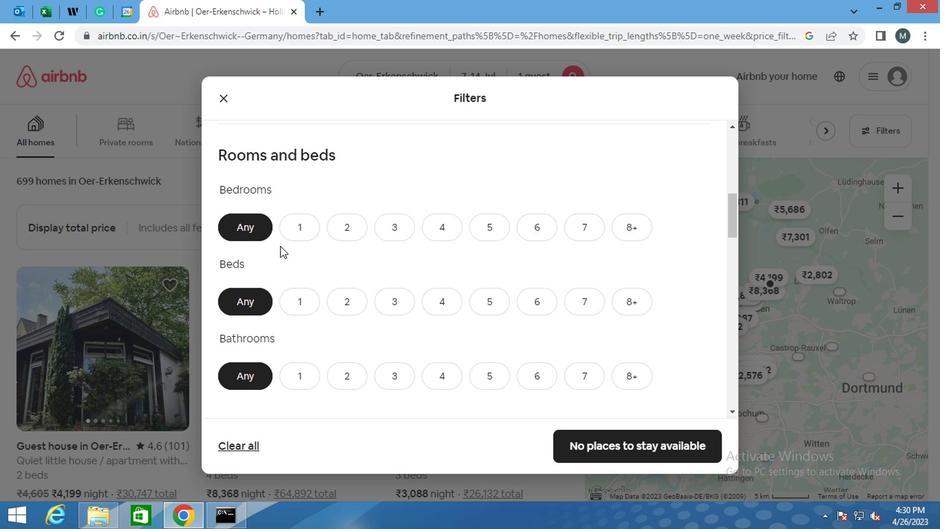 
Action: Mouse moved to (289, 307)
Screenshot: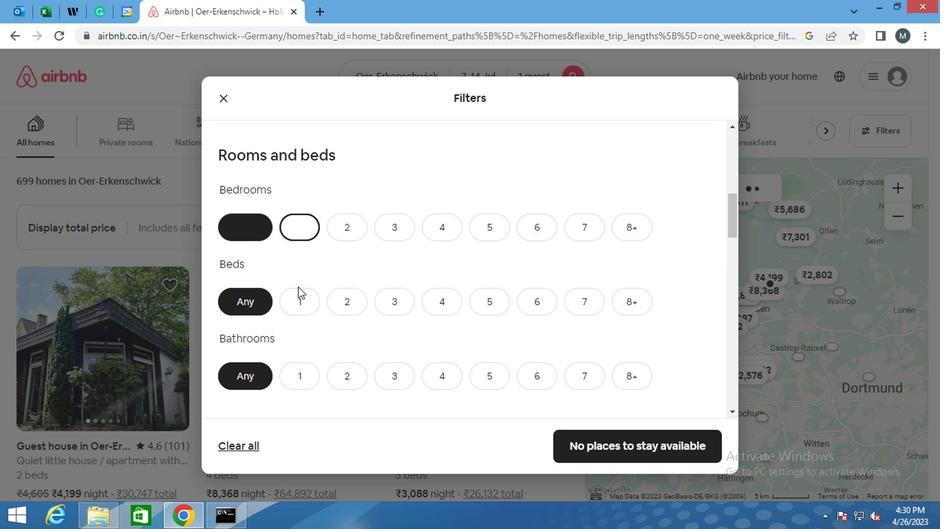 
Action: Mouse pressed left at (289, 307)
Screenshot: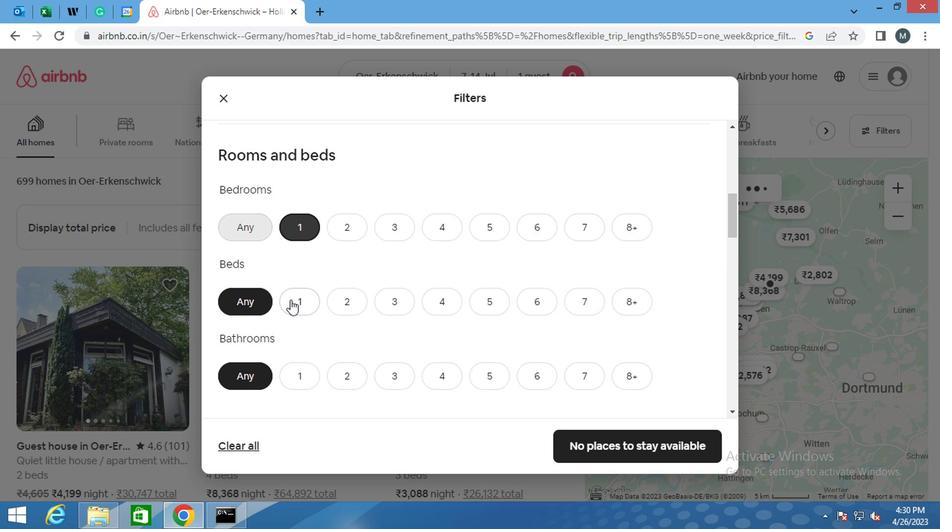 
Action: Mouse moved to (306, 378)
Screenshot: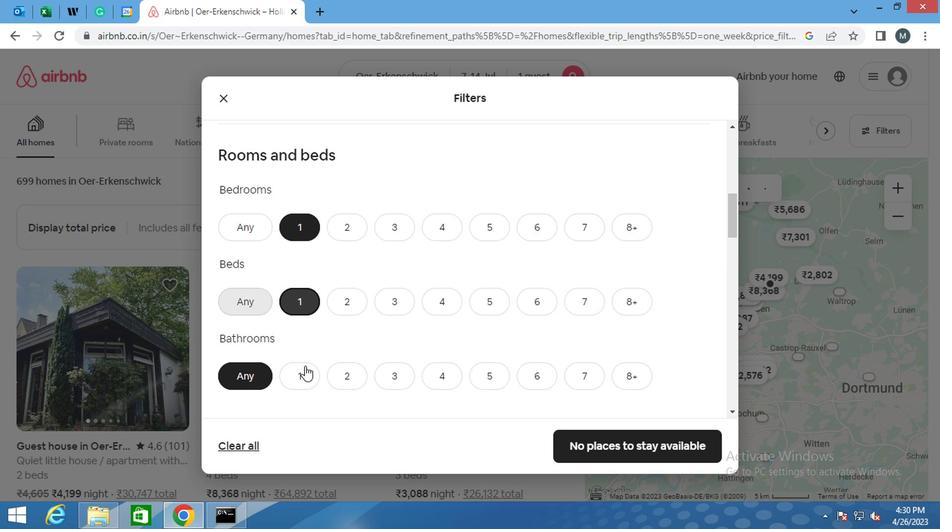 
Action: Mouse pressed left at (306, 378)
Screenshot: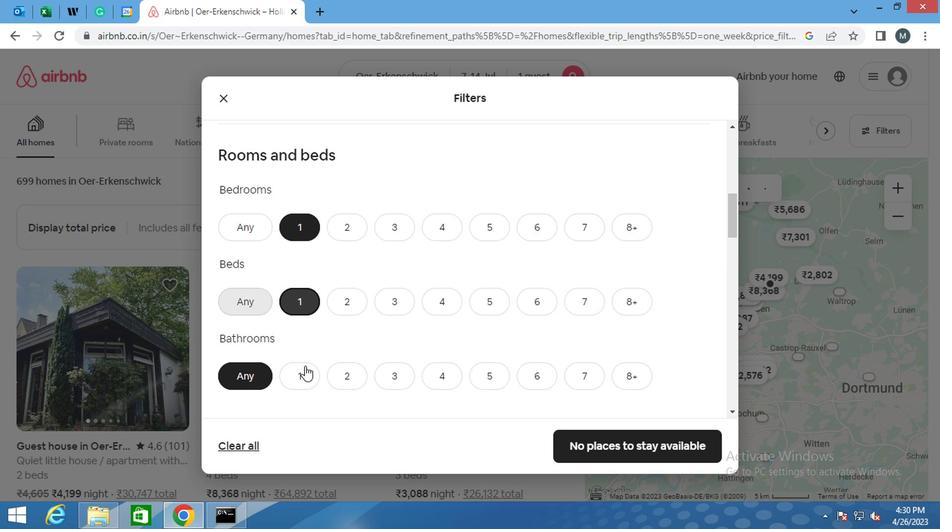 
Action: Mouse moved to (331, 281)
Screenshot: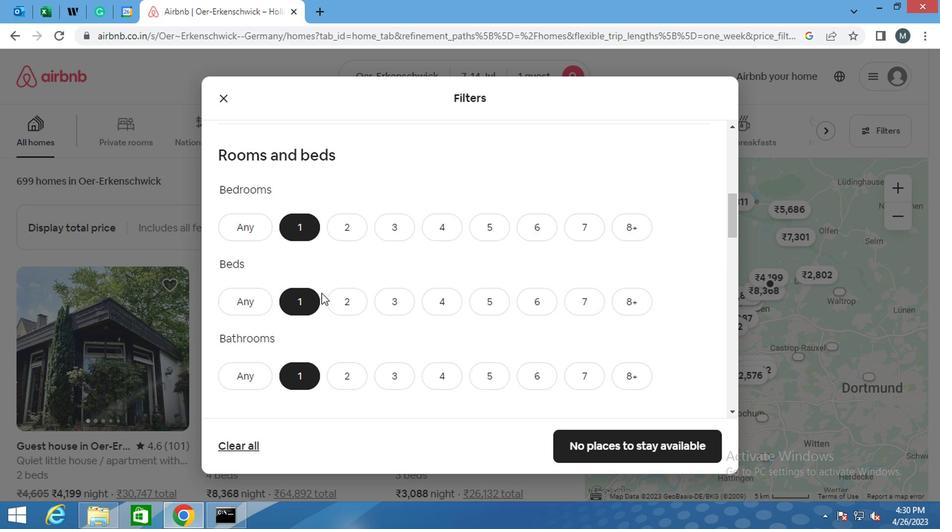 
Action: Mouse scrolled (331, 280) with delta (0, 0)
Screenshot: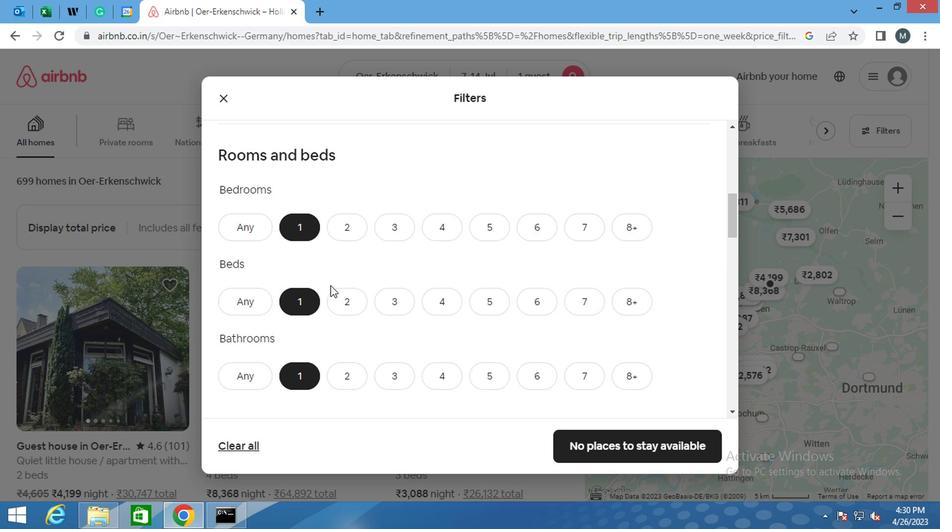 
Action: Mouse moved to (328, 287)
Screenshot: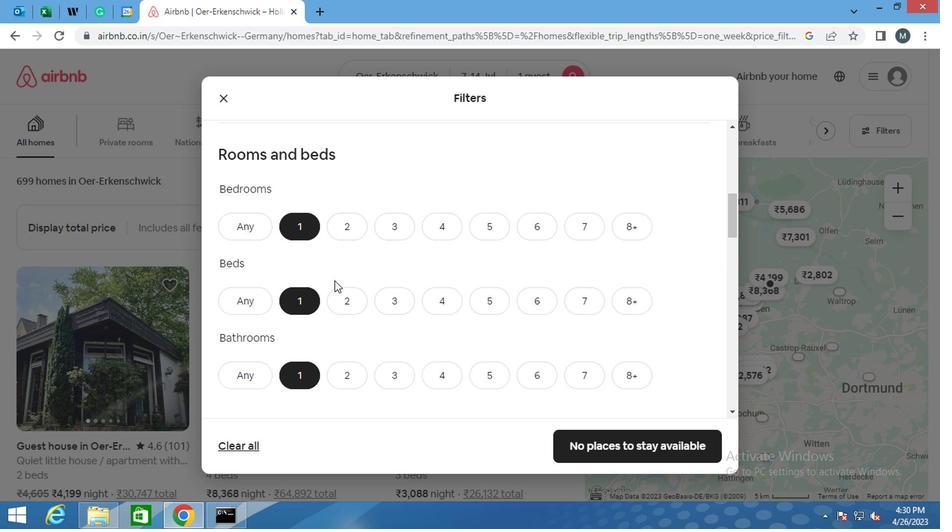 
Action: Mouse scrolled (328, 286) with delta (0, 0)
Screenshot: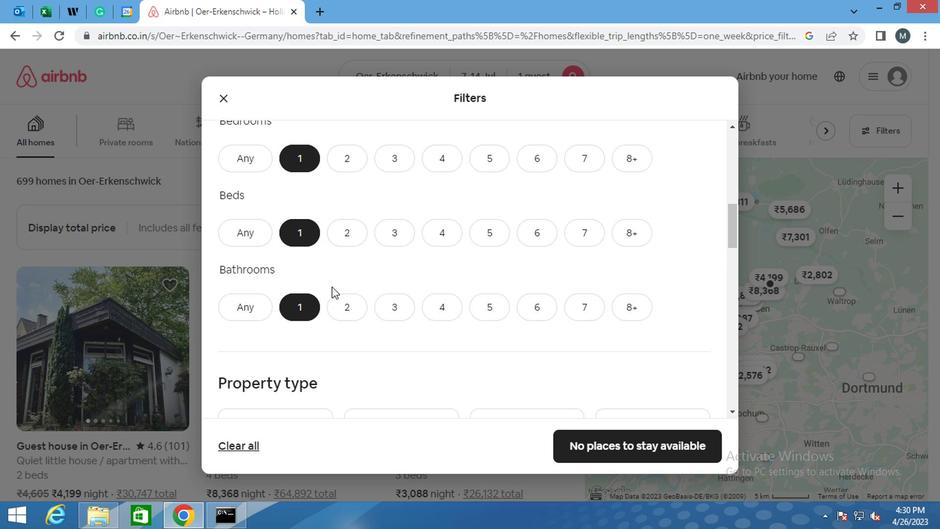 
Action: Mouse moved to (326, 311)
Screenshot: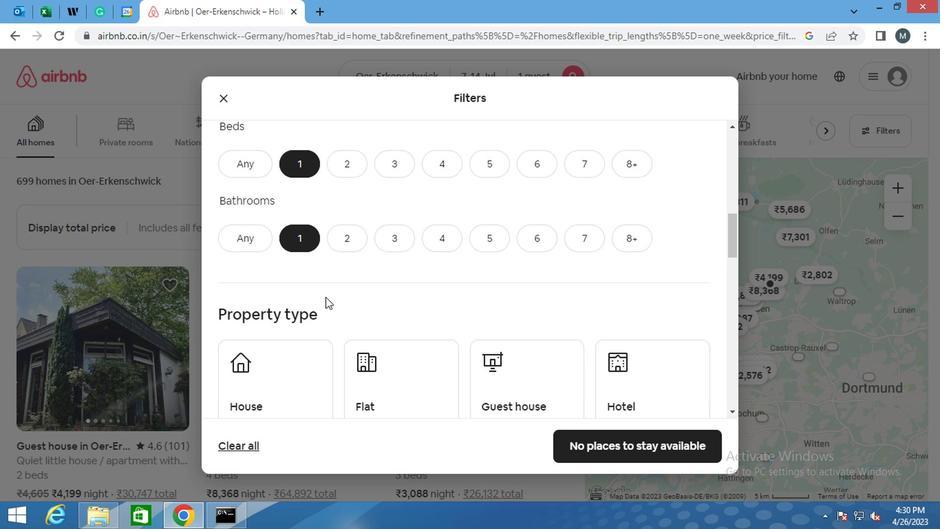 
Action: Mouse scrolled (326, 310) with delta (0, 0)
Screenshot: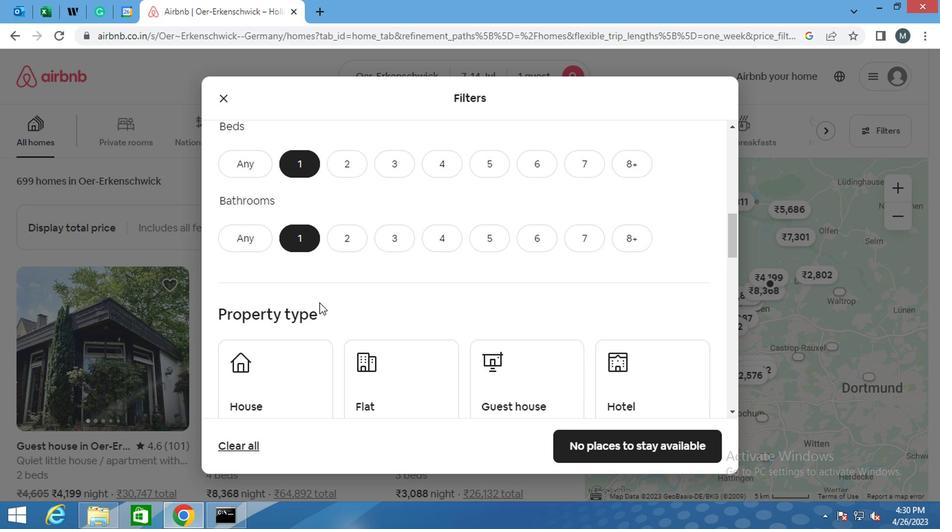 
Action: Mouse scrolled (326, 310) with delta (0, 0)
Screenshot: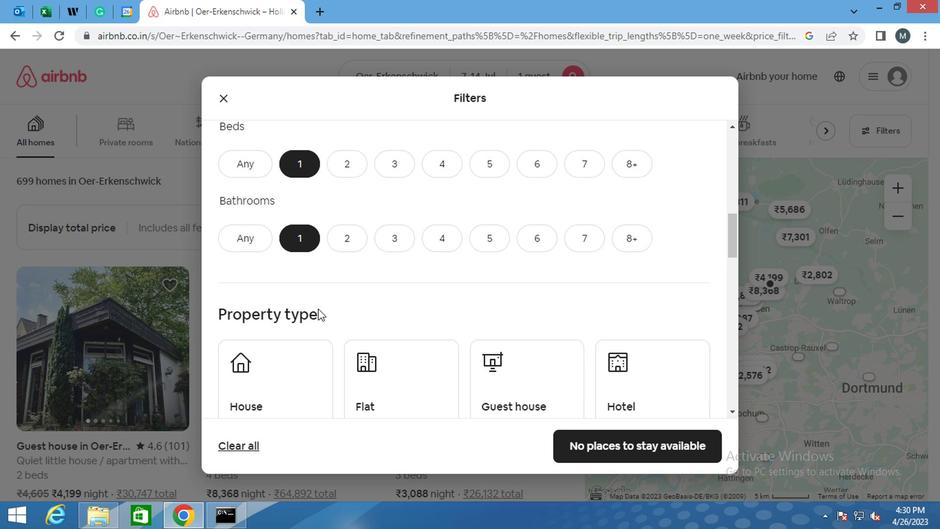 
Action: Mouse scrolled (326, 310) with delta (0, 0)
Screenshot: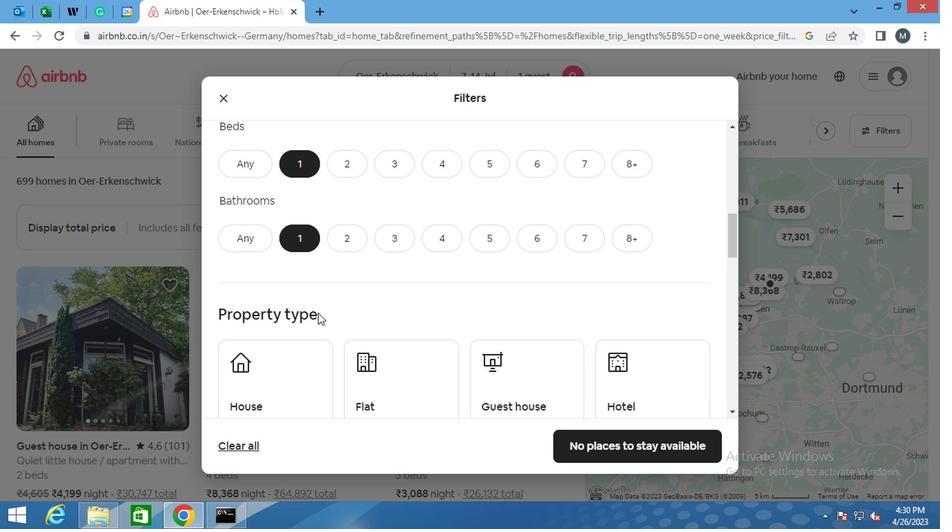 
Action: Mouse moved to (296, 197)
Screenshot: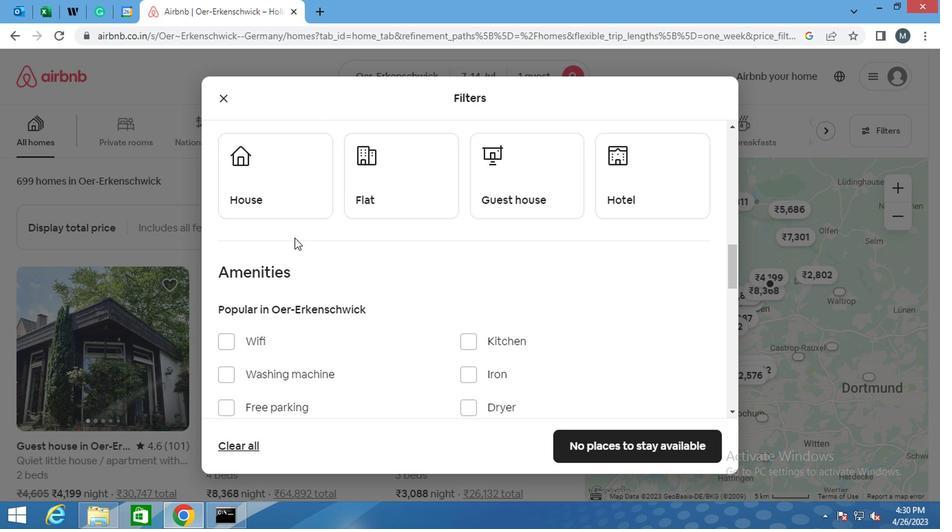
Action: Mouse pressed left at (296, 197)
Screenshot: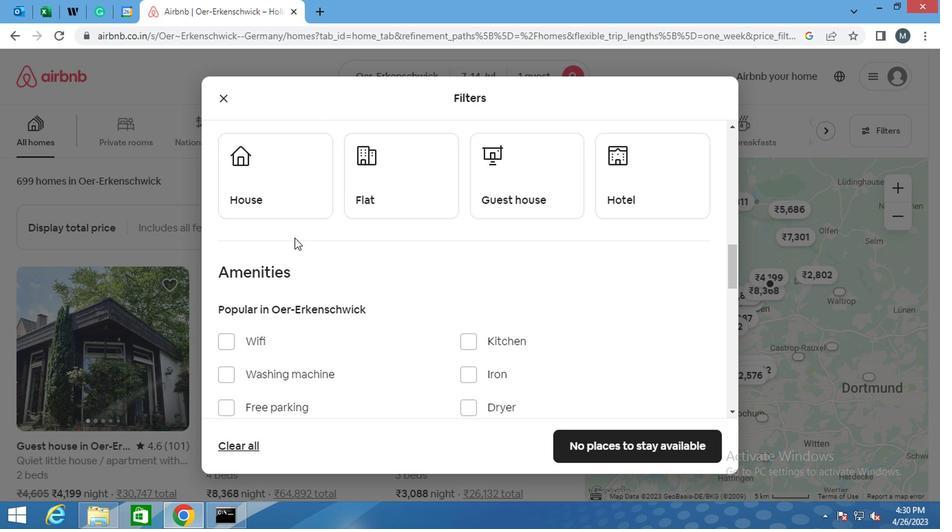 
Action: Mouse moved to (486, 169)
Screenshot: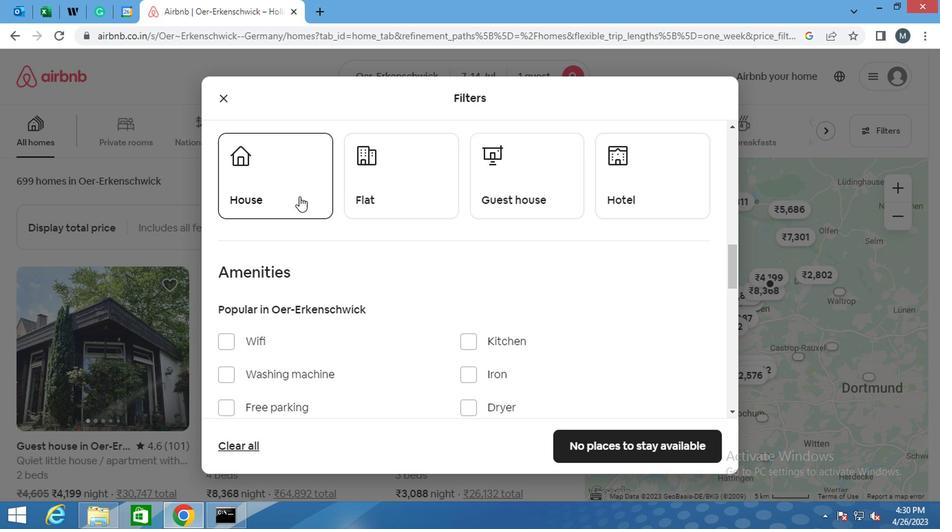 
Action: Mouse pressed left at (486, 169)
Screenshot: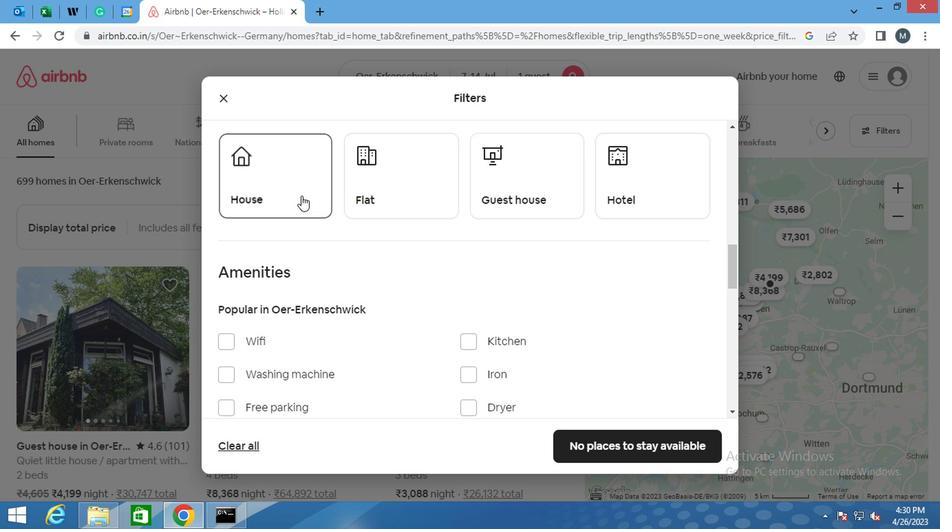 
Action: Mouse moved to (362, 189)
Screenshot: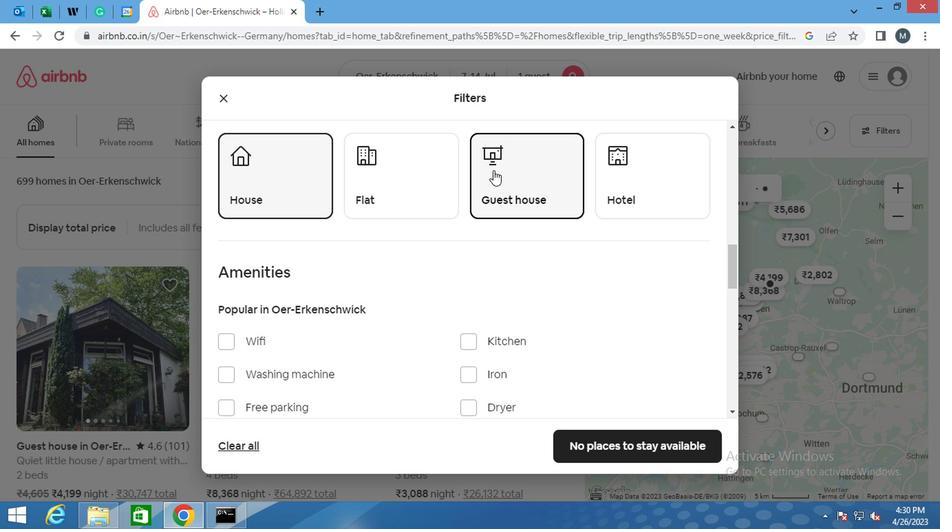 
Action: Mouse pressed left at (362, 189)
Screenshot: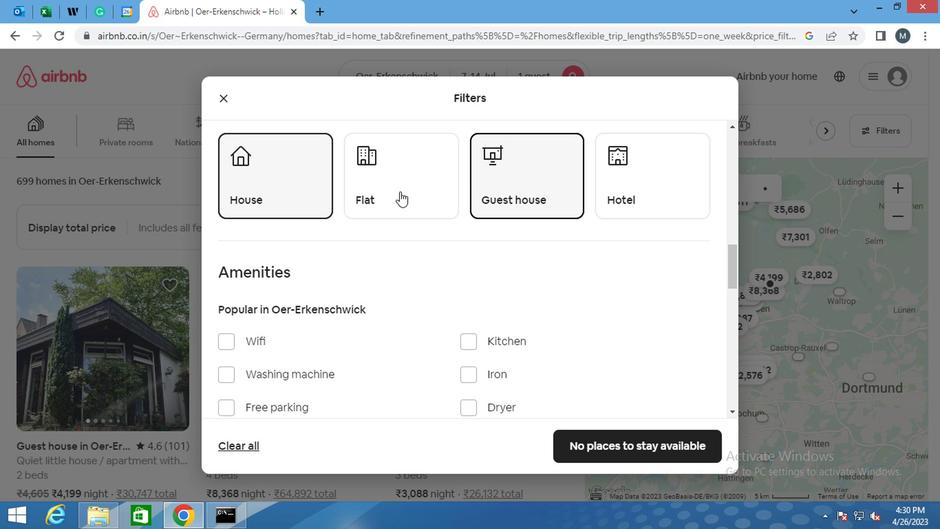 
Action: Mouse moved to (634, 172)
Screenshot: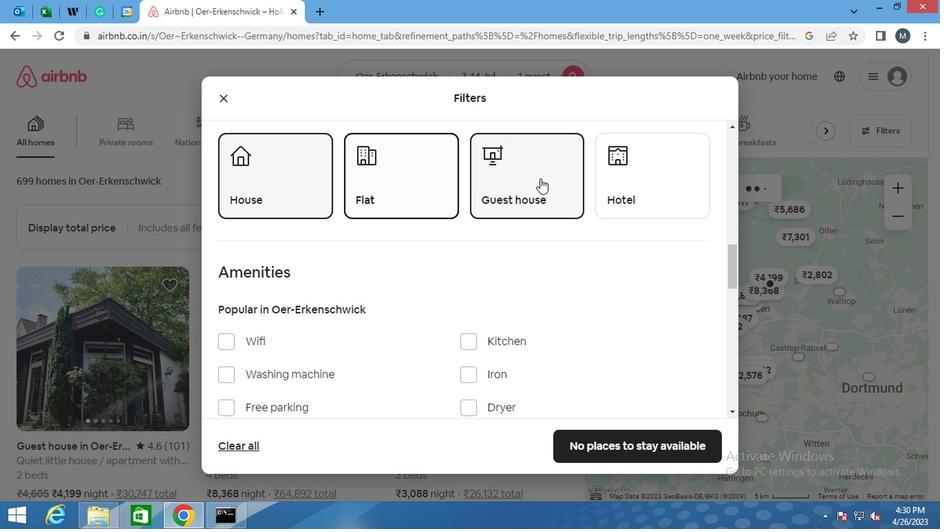 
Action: Mouse pressed left at (634, 172)
Screenshot: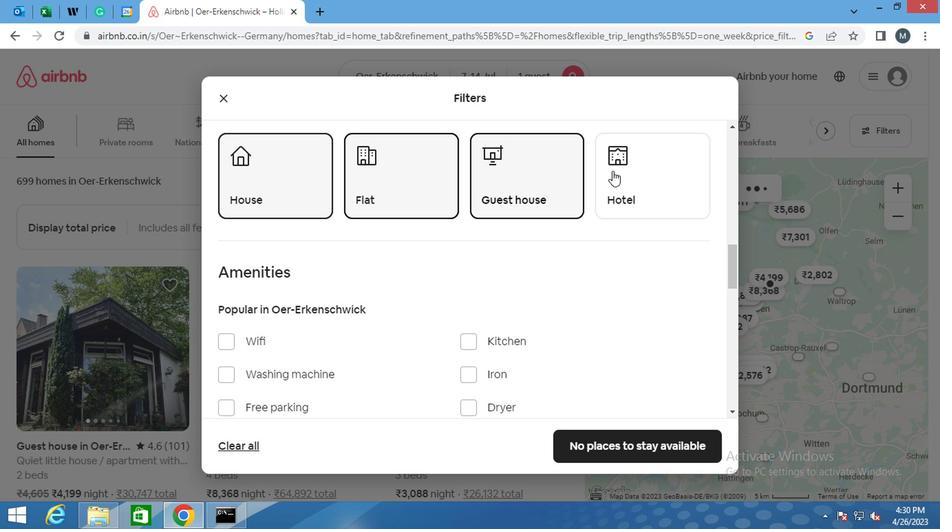 
Action: Mouse moved to (331, 211)
Screenshot: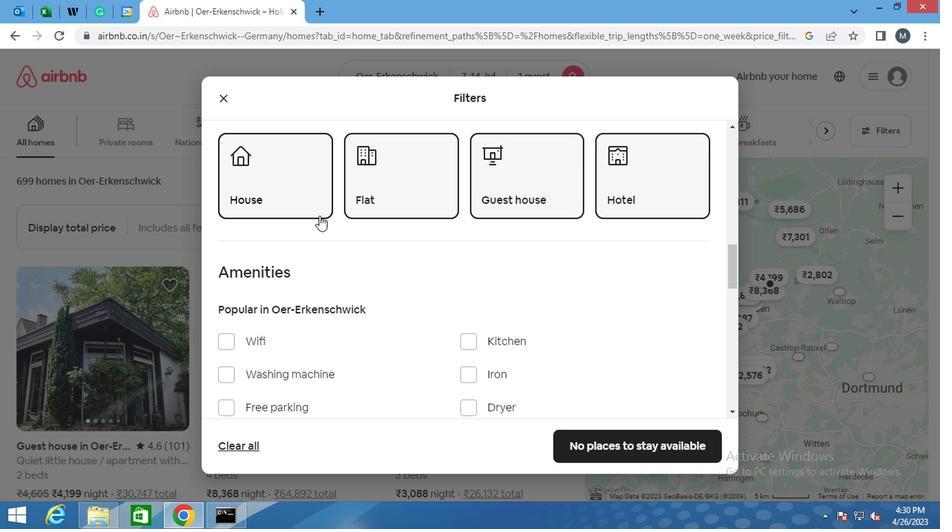 
Action: Mouse scrolled (331, 210) with delta (0, 0)
Screenshot: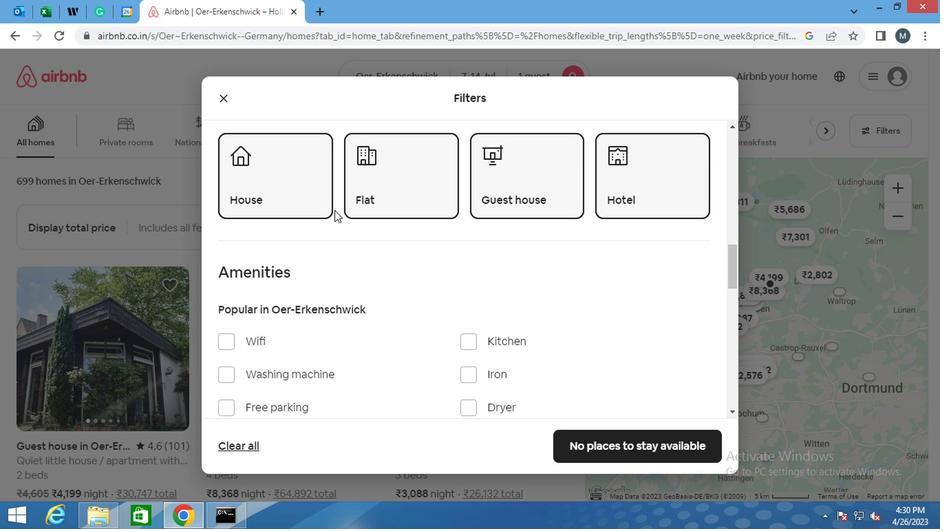 
Action: Mouse moved to (332, 213)
Screenshot: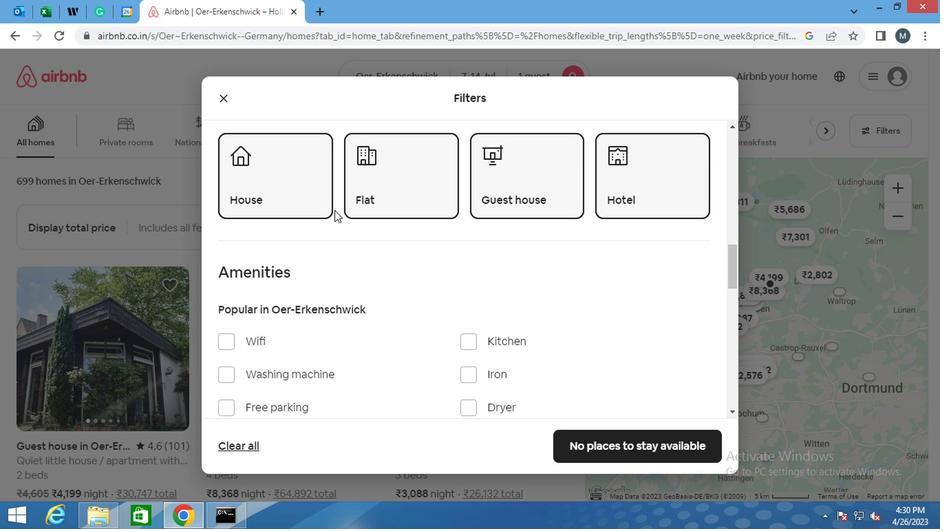
Action: Mouse scrolled (332, 212) with delta (0, 0)
Screenshot: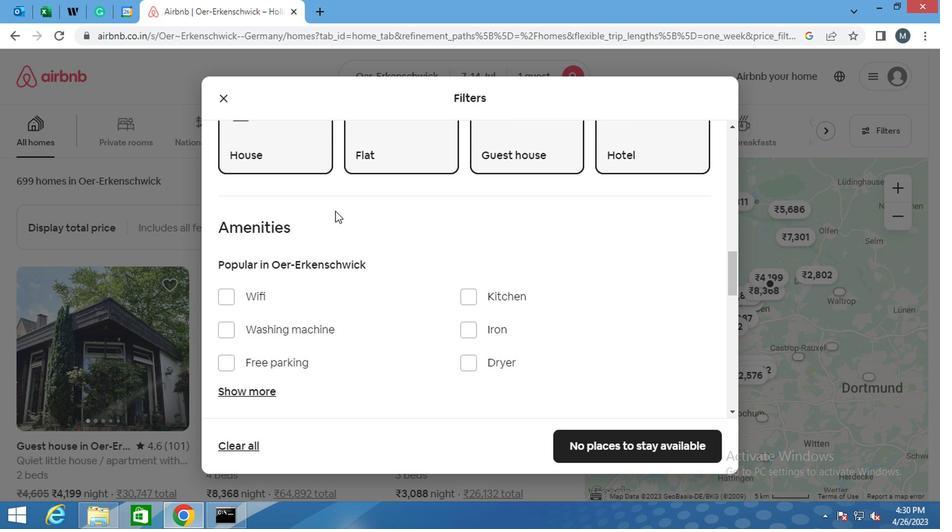 
Action: Mouse moved to (232, 206)
Screenshot: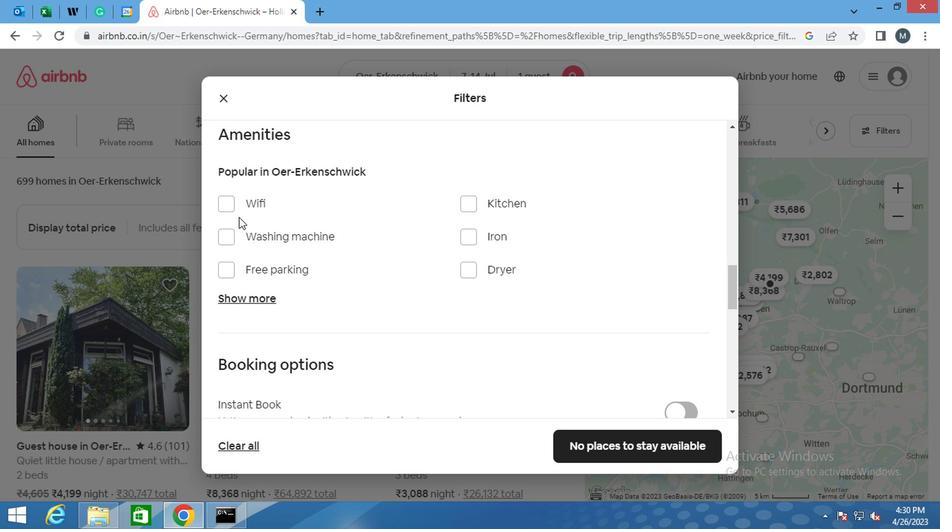 
Action: Mouse pressed left at (232, 206)
Screenshot: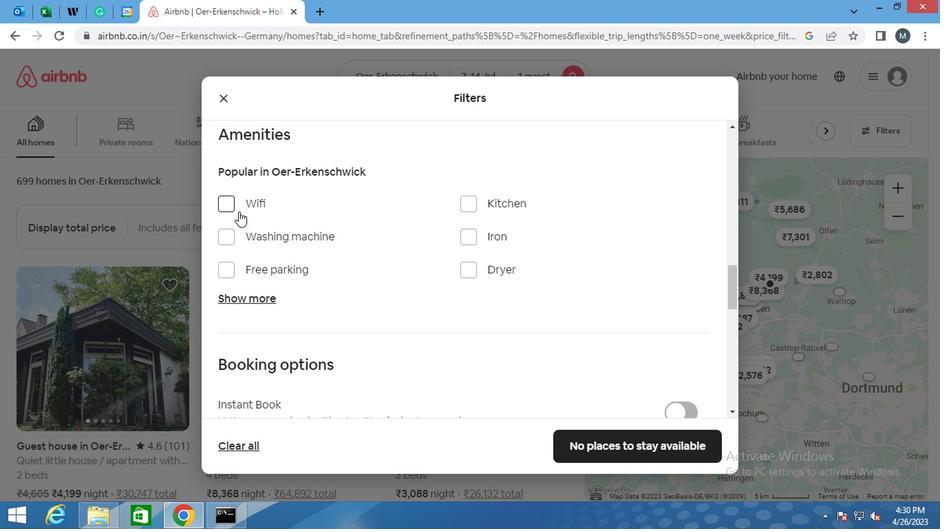 
Action: Mouse moved to (224, 237)
Screenshot: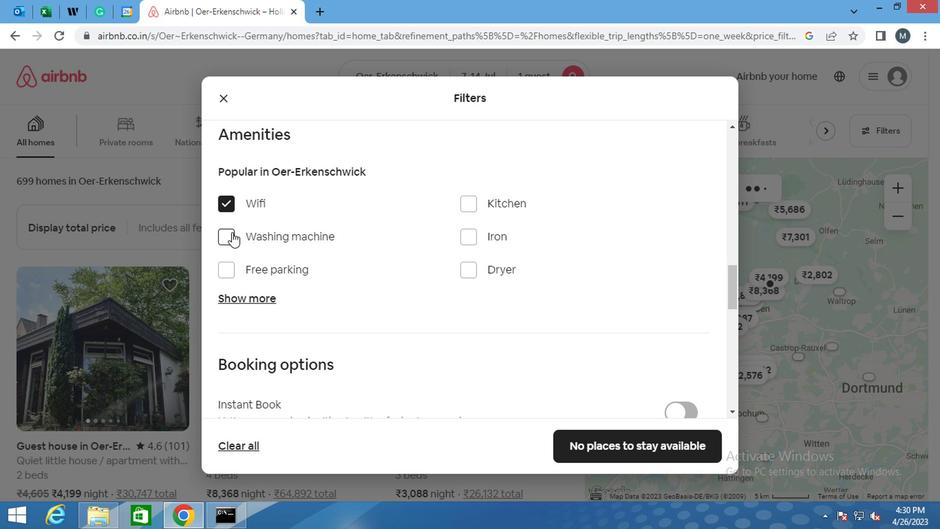
Action: Mouse pressed left at (224, 237)
Screenshot: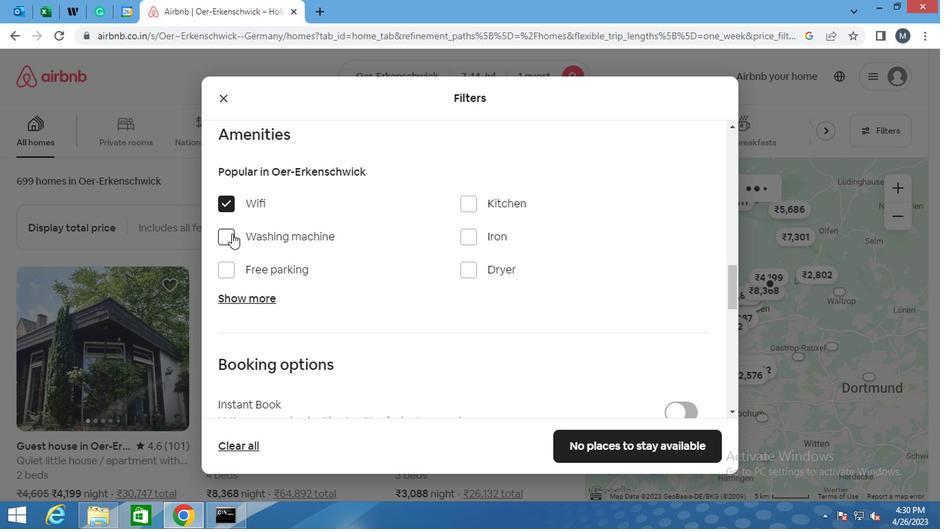 
Action: Mouse moved to (297, 224)
Screenshot: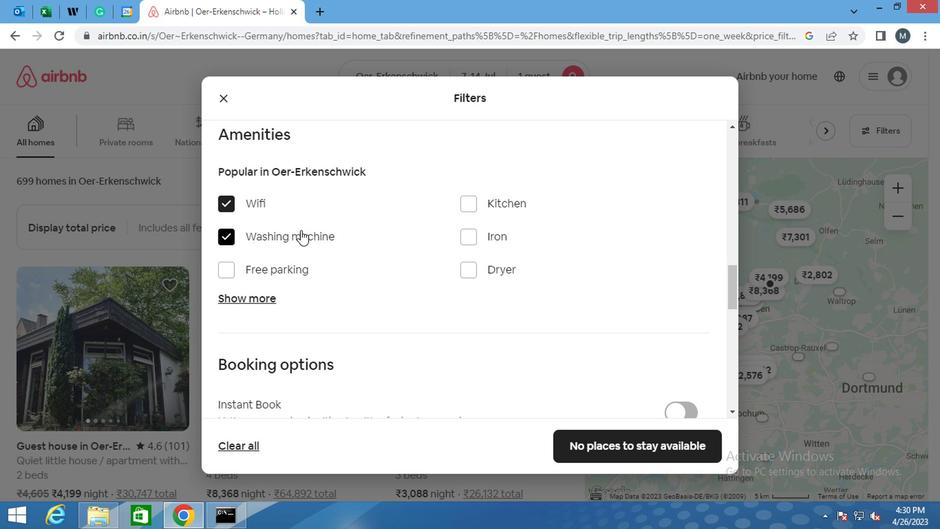
Action: Mouse scrolled (297, 223) with delta (0, 0)
Screenshot: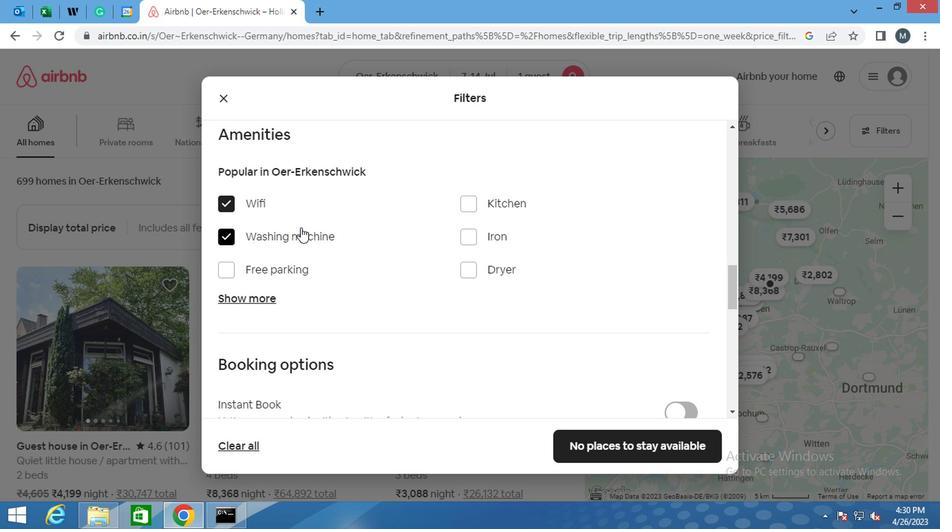 
Action: Mouse moved to (297, 223)
Screenshot: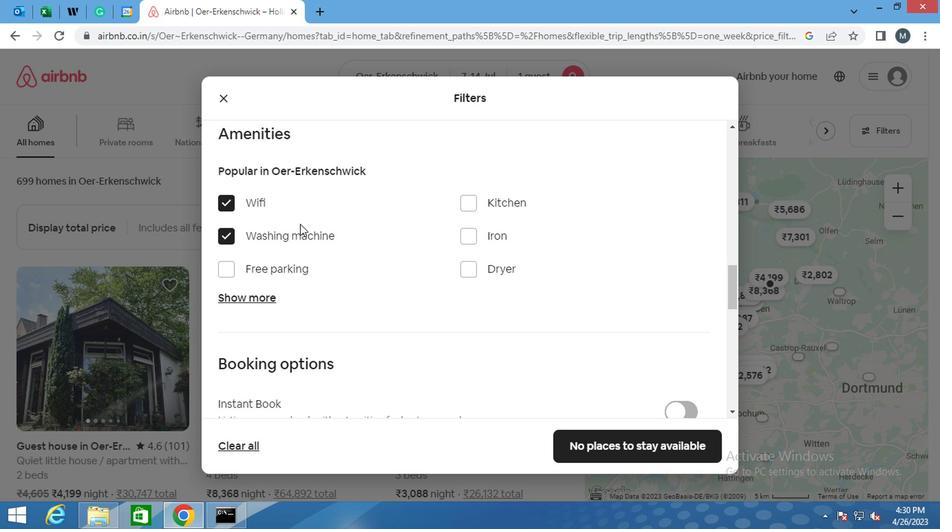 
Action: Mouse scrolled (297, 223) with delta (0, 0)
Screenshot: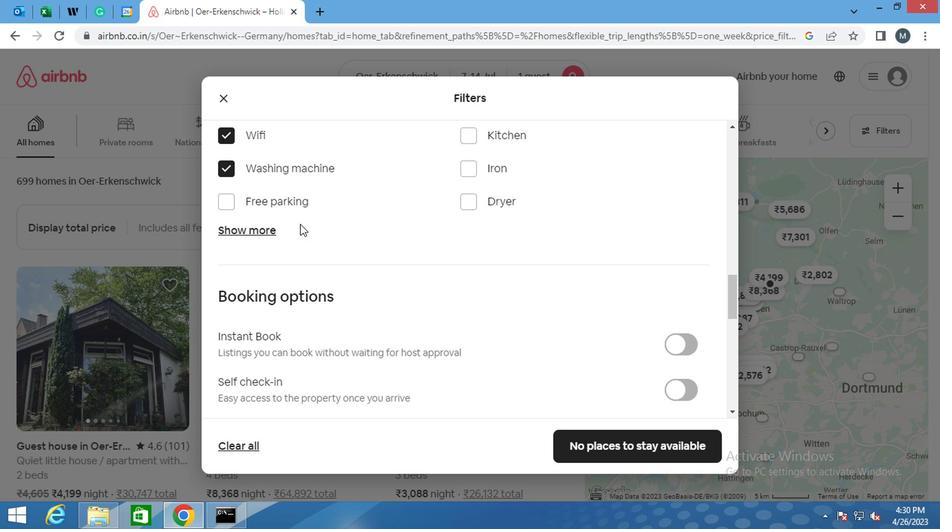 
Action: Mouse moved to (297, 224)
Screenshot: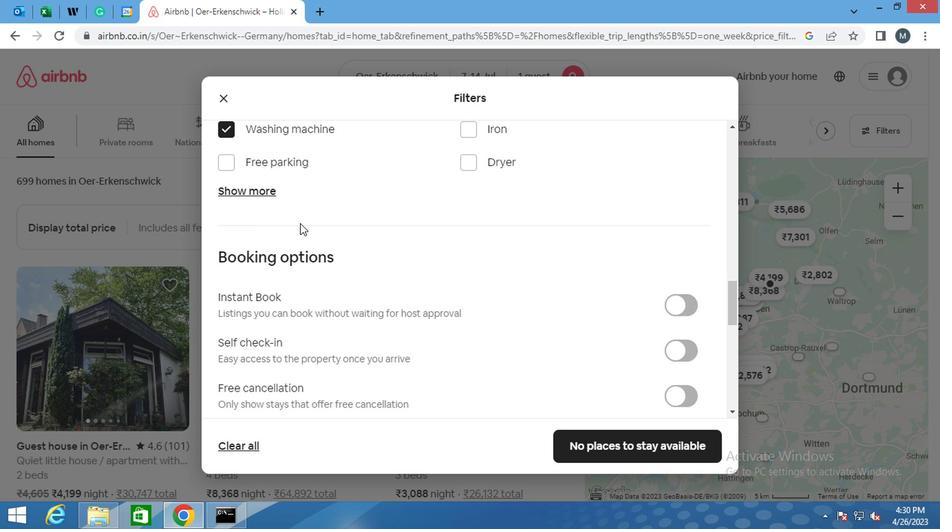 
Action: Mouse scrolled (297, 223) with delta (0, 0)
Screenshot: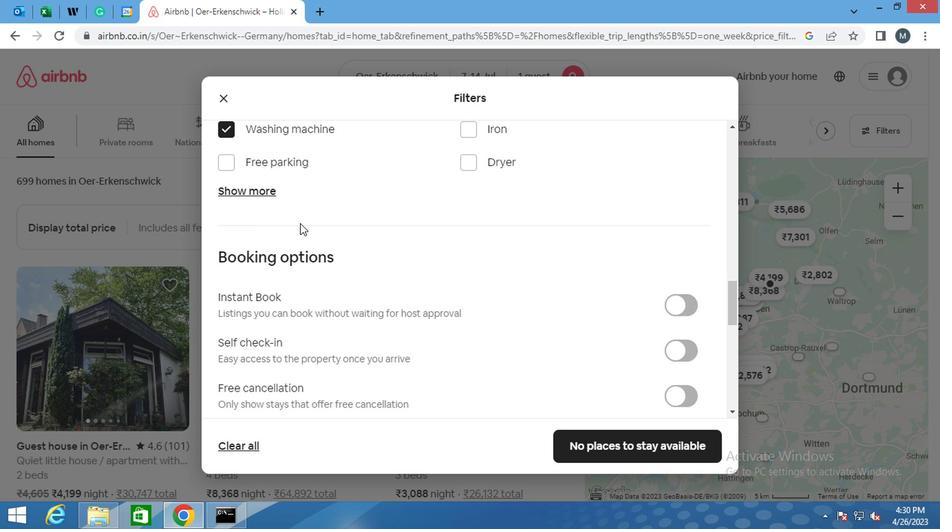 
Action: Mouse moved to (679, 259)
Screenshot: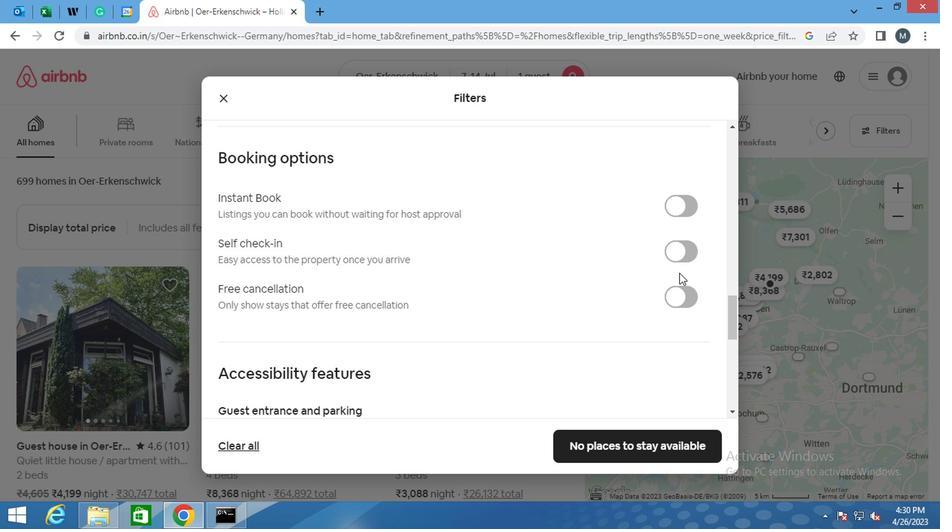 
Action: Mouse pressed left at (679, 259)
Screenshot: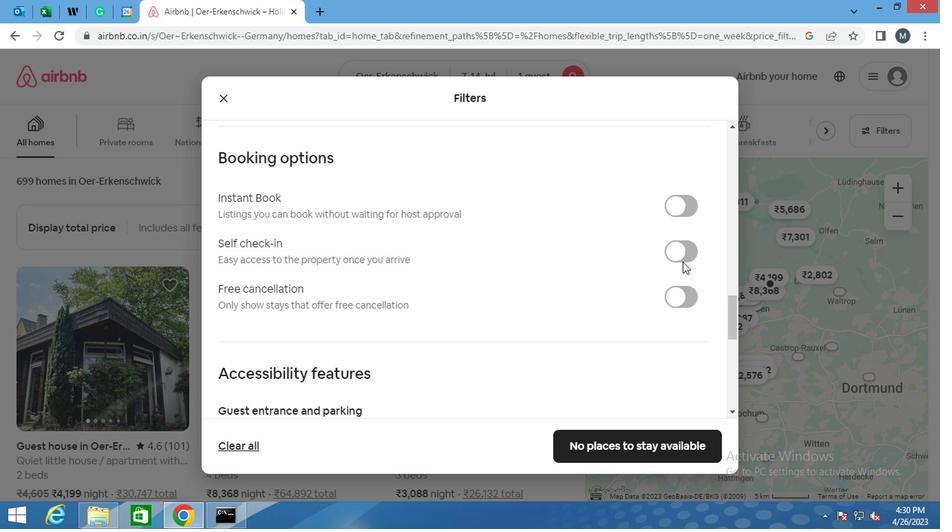 
Action: Mouse moved to (330, 295)
Screenshot: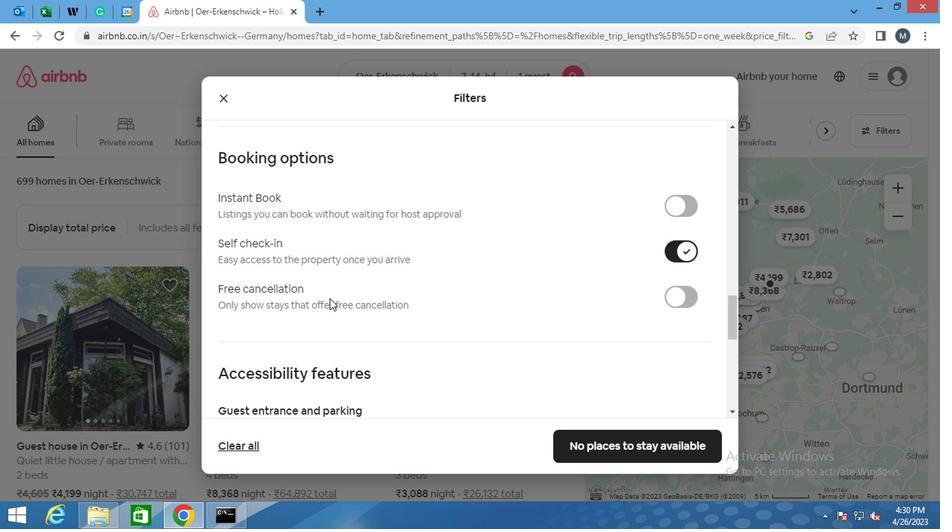 
Action: Mouse scrolled (330, 294) with delta (0, 0)
Screenshot: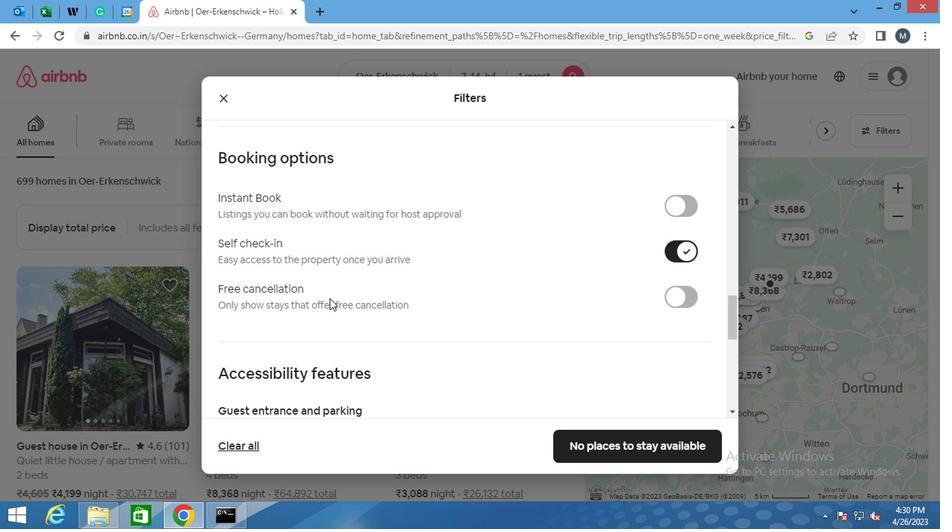 
Action: Mouse scrolled (330, 294) with delta (0, 0)
Screenshot: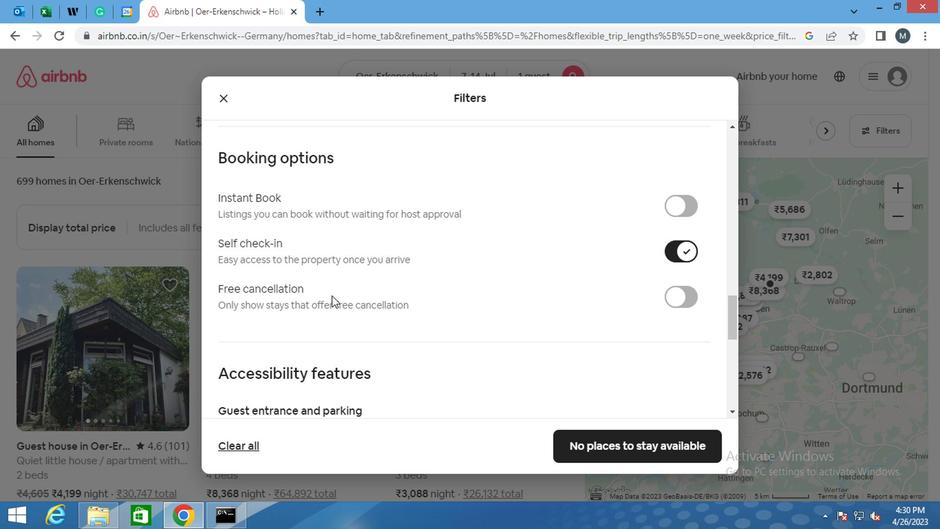 
Action: Mouse scrolled (330, 294) with delta (0, 0)
Screenshot: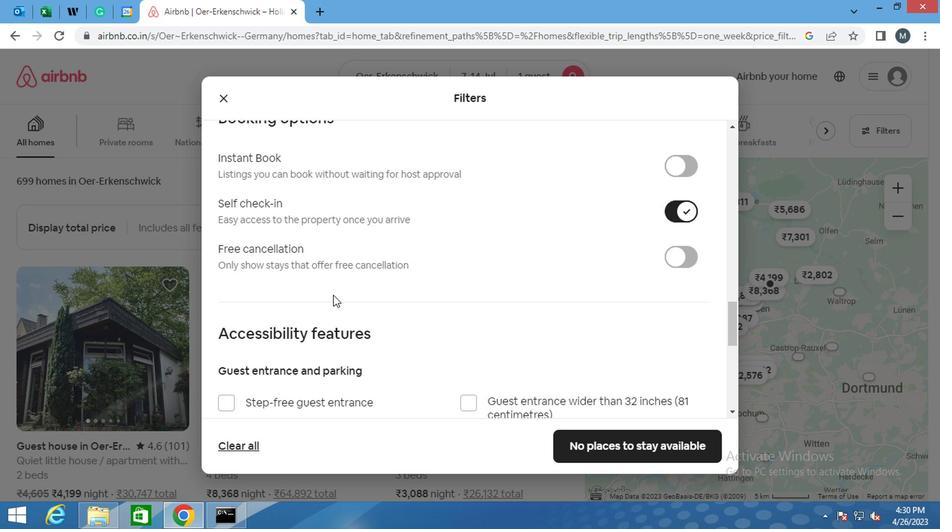 
Action: Mouse scrolled (330, 294) with delta (0, 0)
Screenshot: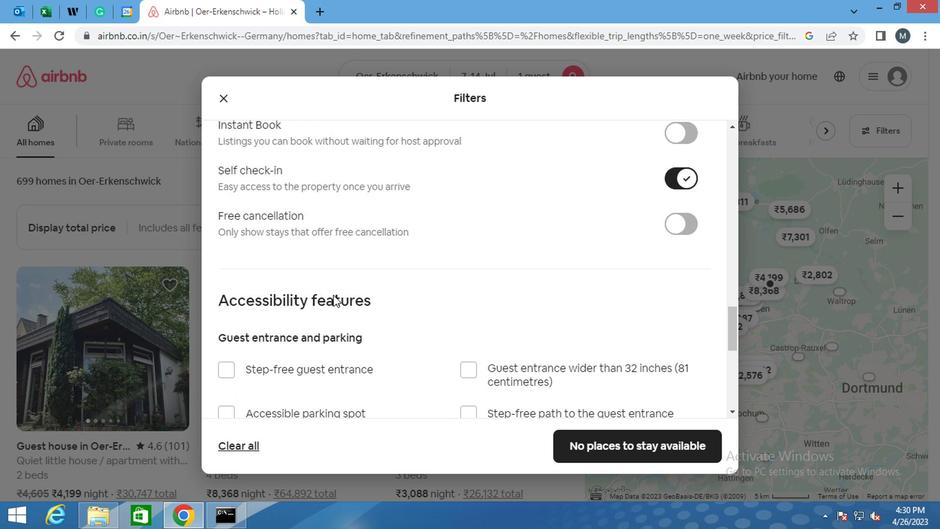 
Action: Mouse scrolled (330, 294) with delta (0, 0)
Screenshot: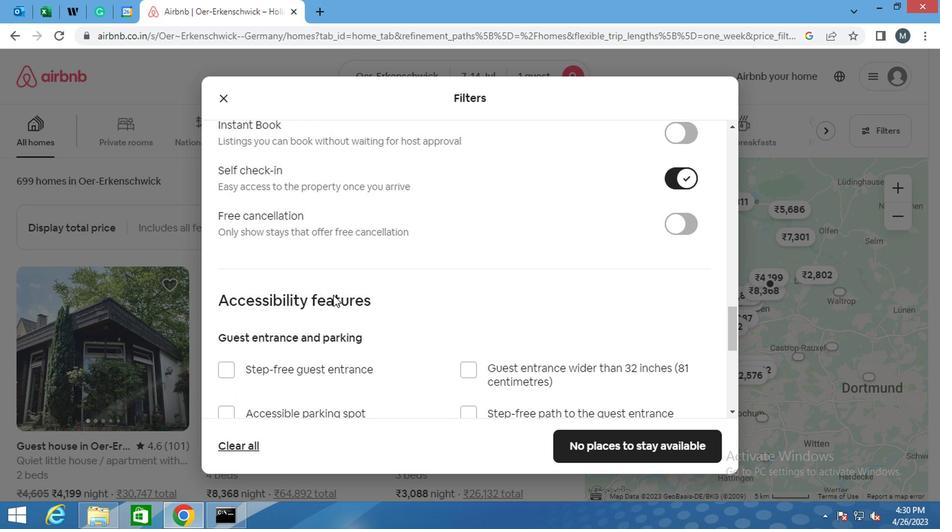 
Action: Mouse moved to (297, 324)
Screenshot: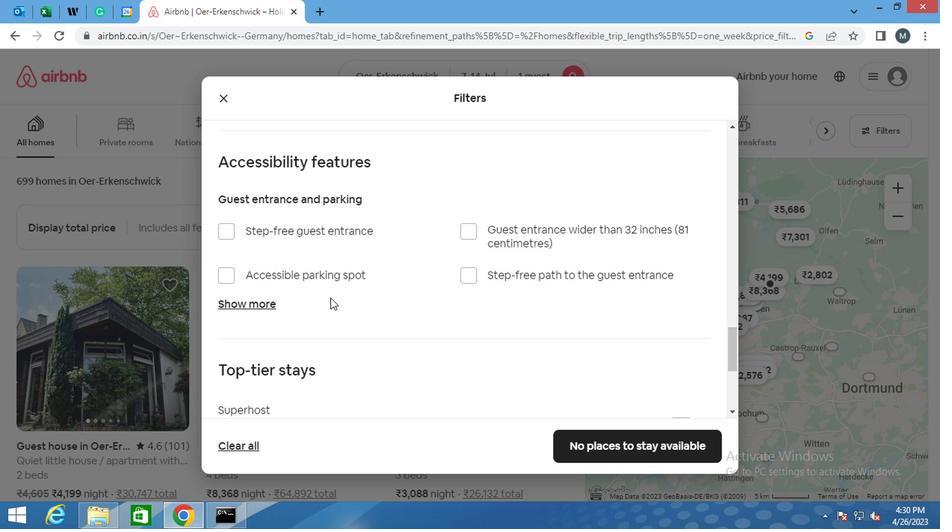 
Action: Mouse scrolled (297, 324) with delta (0, 0)
Screenshot: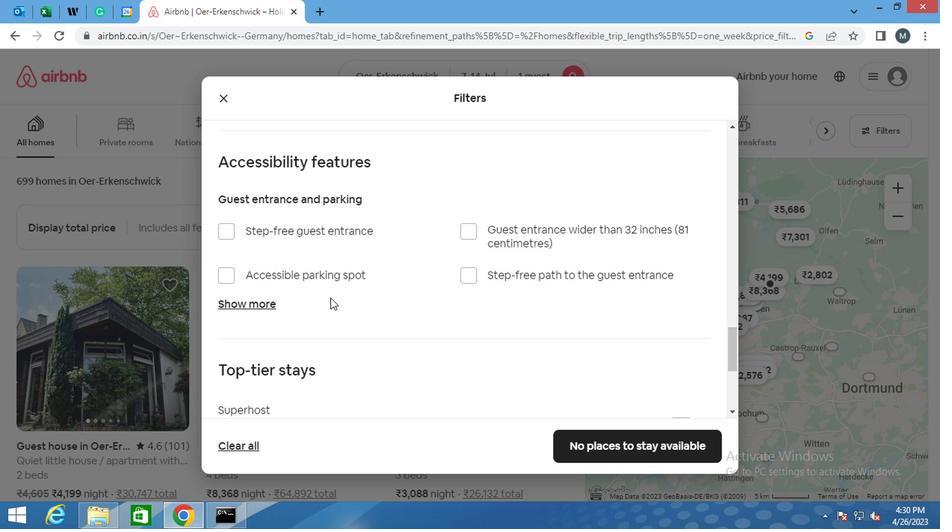 
Action: Mouse moved to (297, 326)
Screenshot: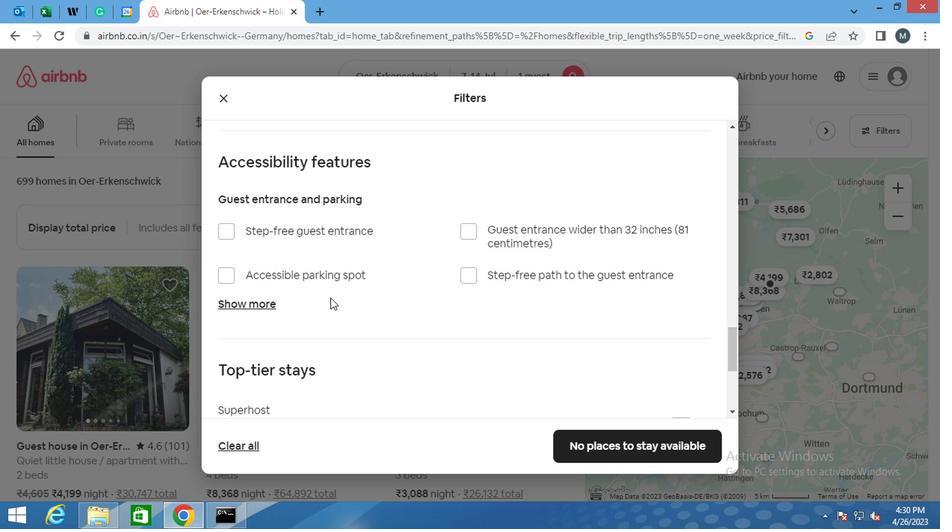 
Action: Mouse scrolled (297, 325) with delta (0, 0)
Screenshot: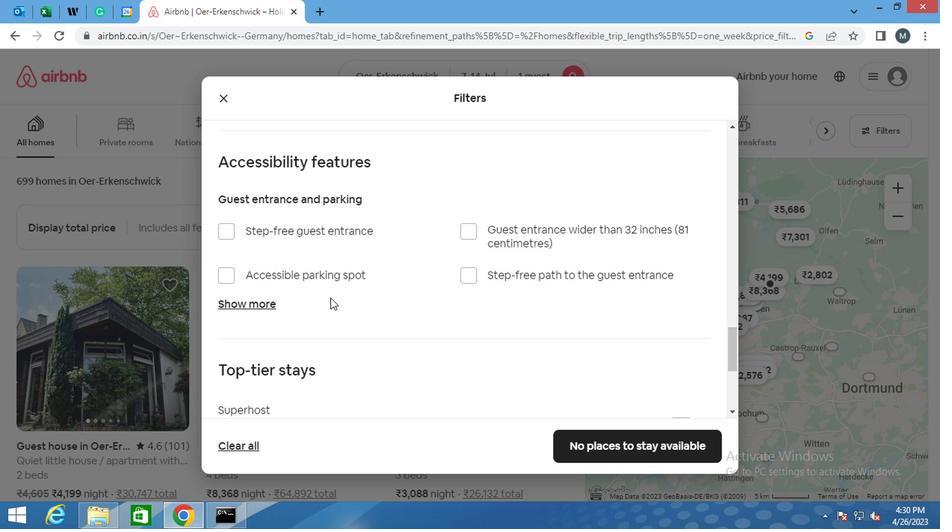 
Action: Mouse moved to (296, 334)
Screenshot: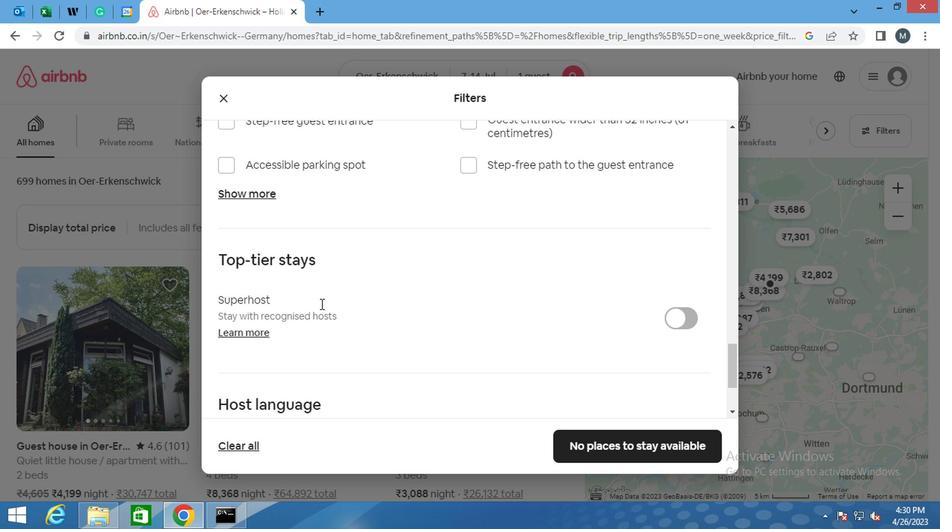 
Action: Mouse scrolled (296, 334) with delta (0, 0)
Screenshot: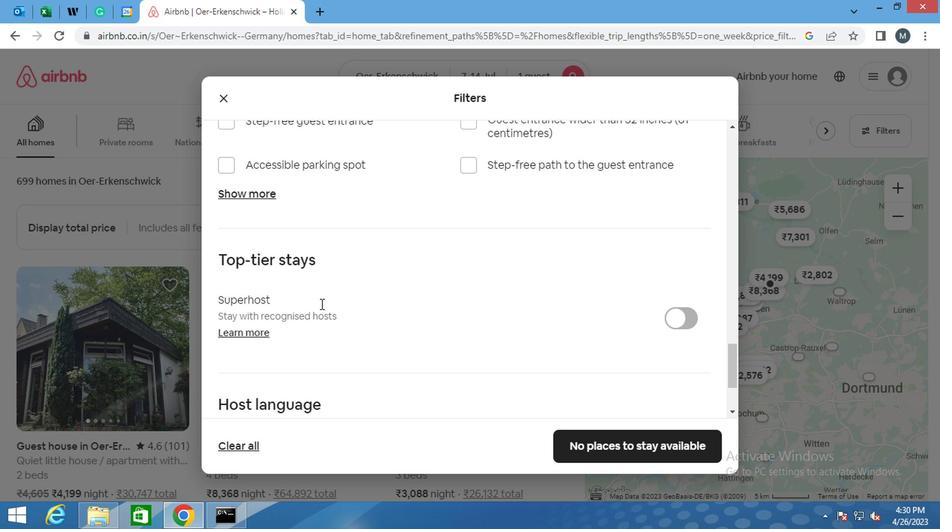 
Action: Mouse moved to (233, 317)
Screenshot: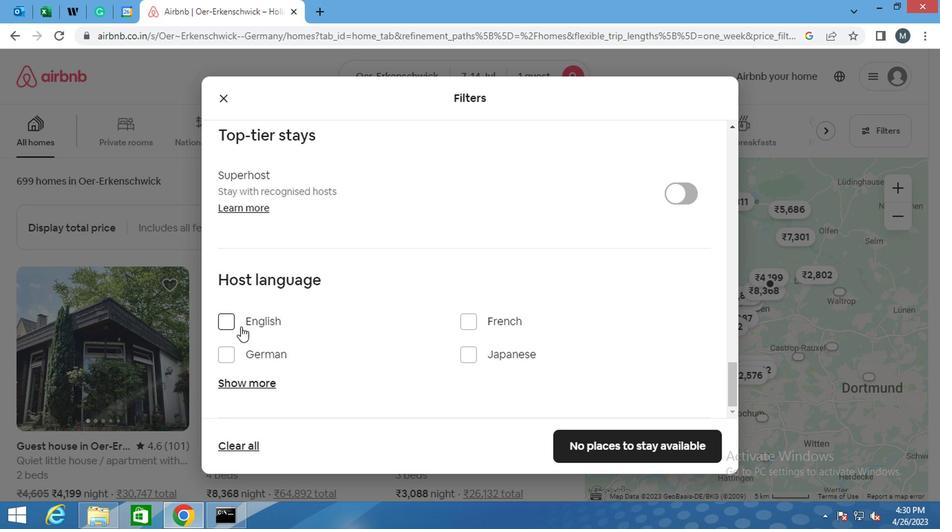 
Action: Mouse pressed left at (233, 317)
Screenshot: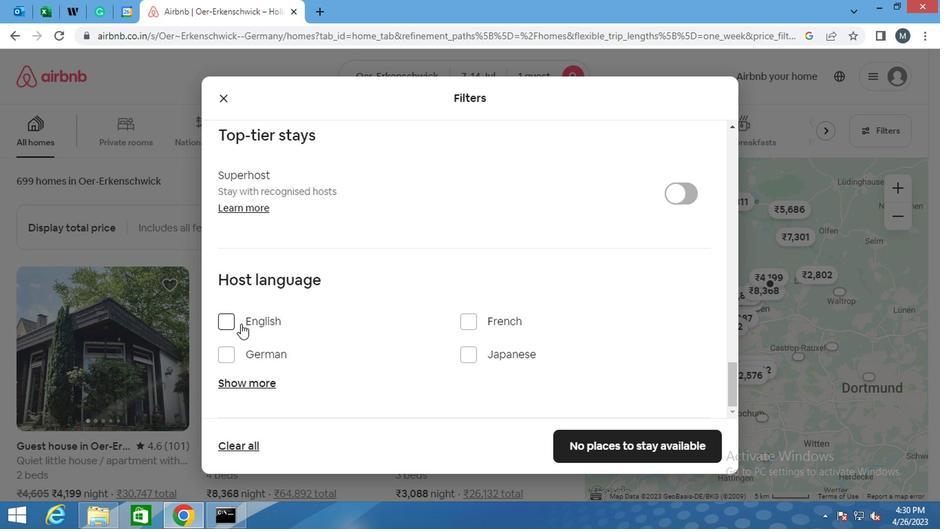 
Action: Mouse moved to (633, 453)
Screenshot: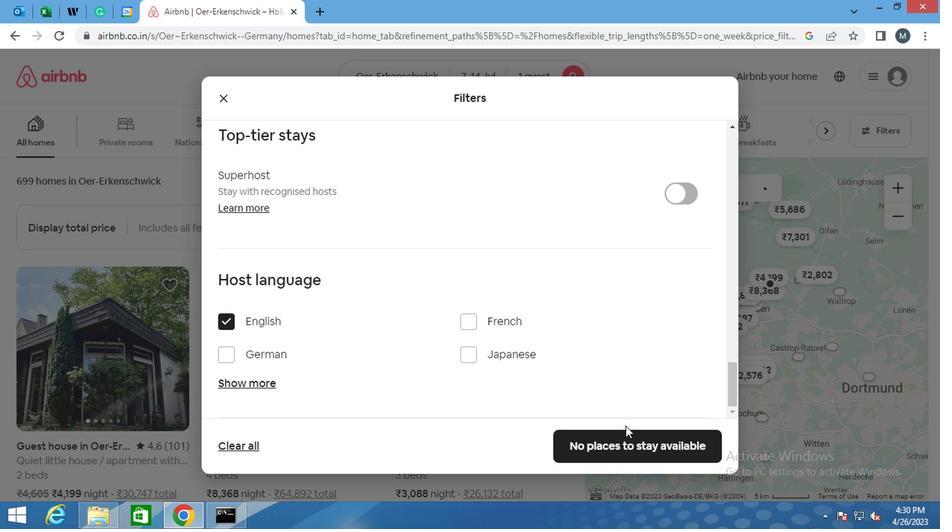 
Action: Mouse pressed left at (633, 453)
Screenshot: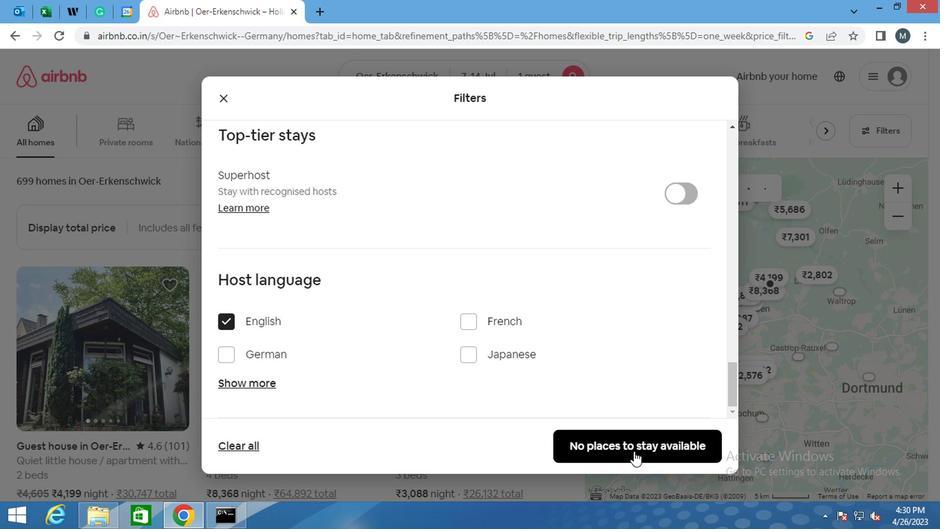 
Action: Mouse moved to (632, 447)
Screenshot: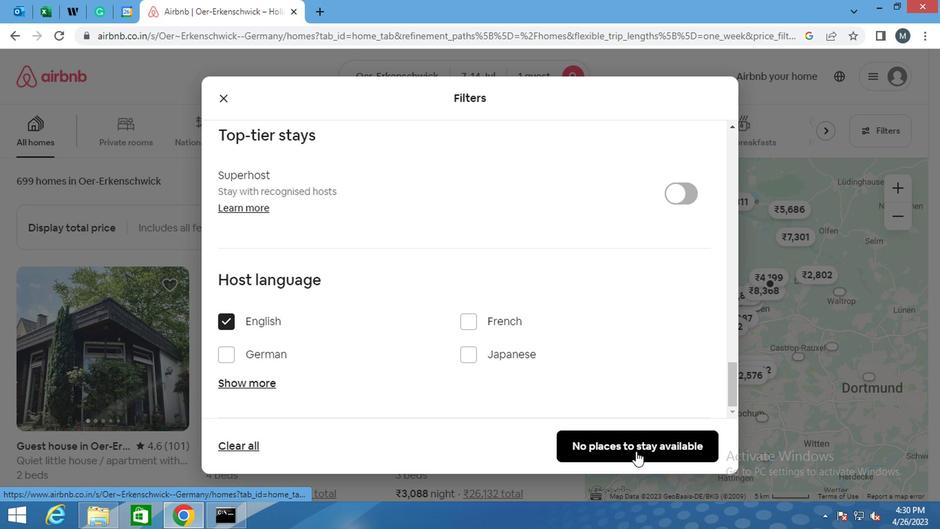 
